 Task: Open Card Joint Venture Review in Board Marketing Automation to Workspace Community Management and add a team member Softage.4@softage.net, a label Yellow, a checklist Playwriting, an attachment from your google drive, a color Yellow and finally, add a card description 'Conduct user testing for new website design' and a comment 'Let us approach this task with a sense of creativity and innovation, looking for new and unique solutions to the challenges it presents.'. Add a start date 'Jan 08, 1900' with a due date 'Jan 15, 1900'
Action: Mouse moved to (122, 58)
Screenshot: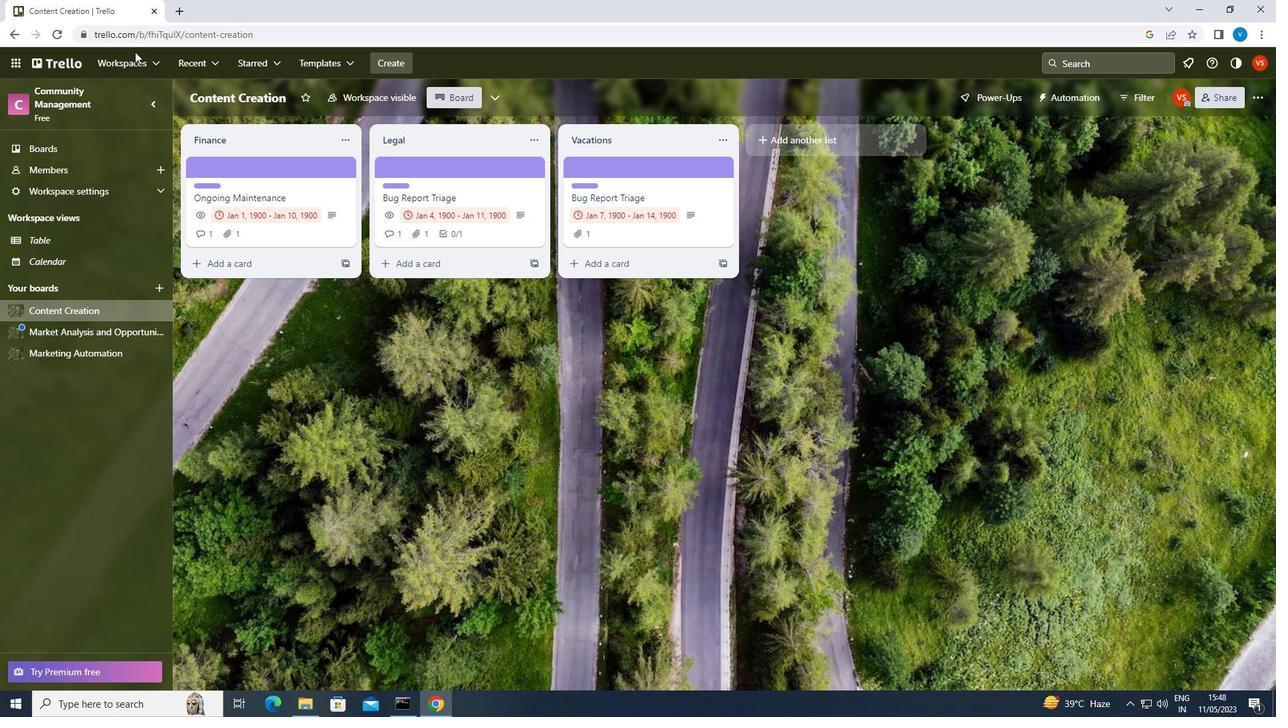 
Action: Mouse pressed left at (122, 58)
Screenshot: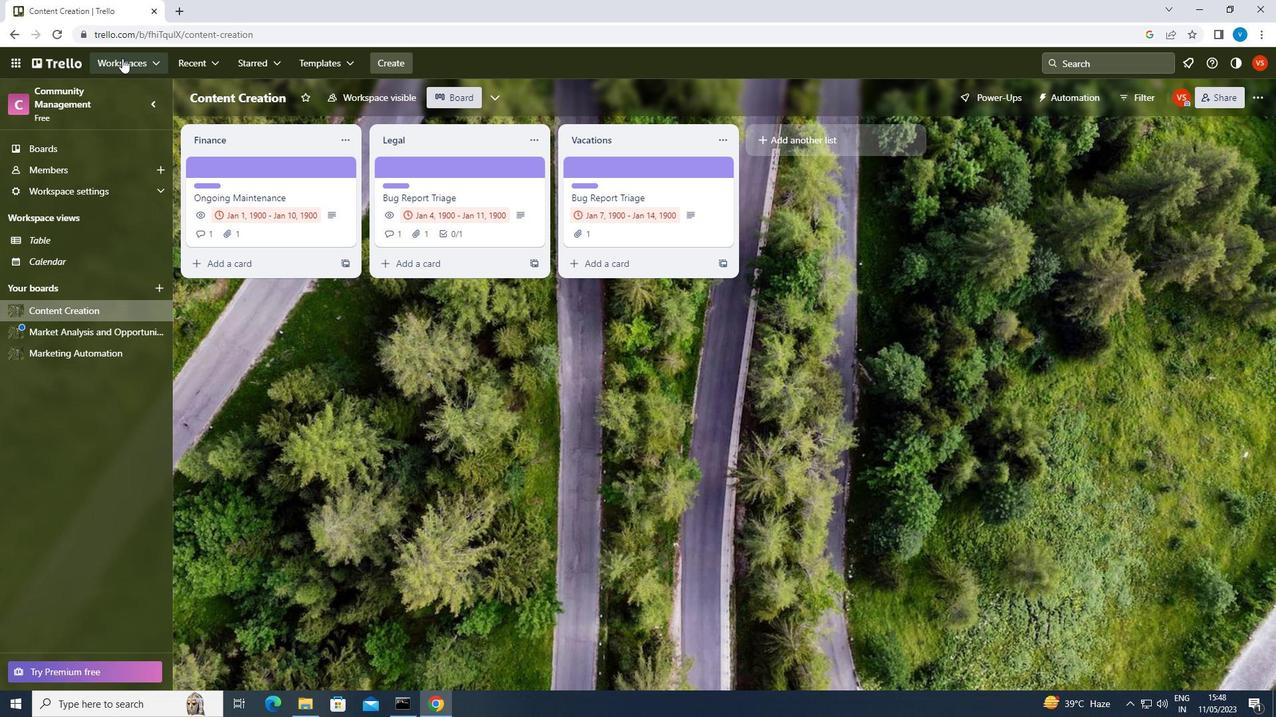 
Action: Mouse moved to (201, 331)
Screenshot: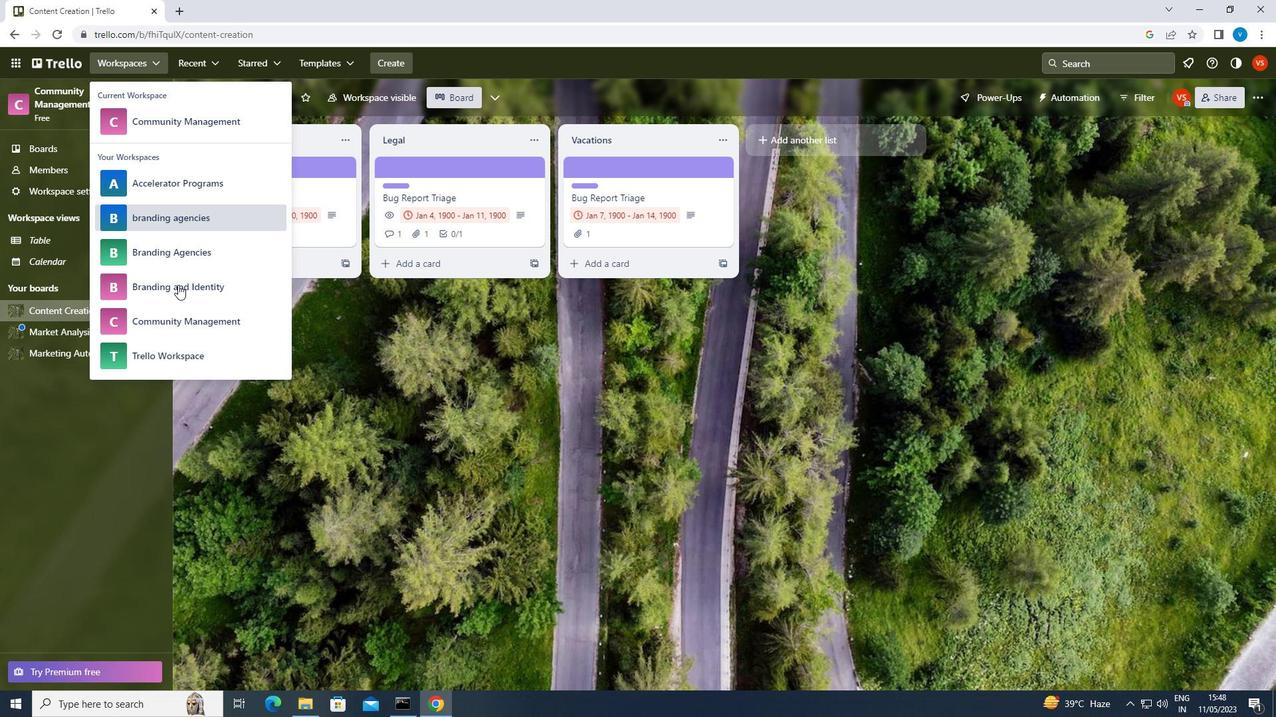 
Action: Mouse pressed left at (201, 331)
Screenshot: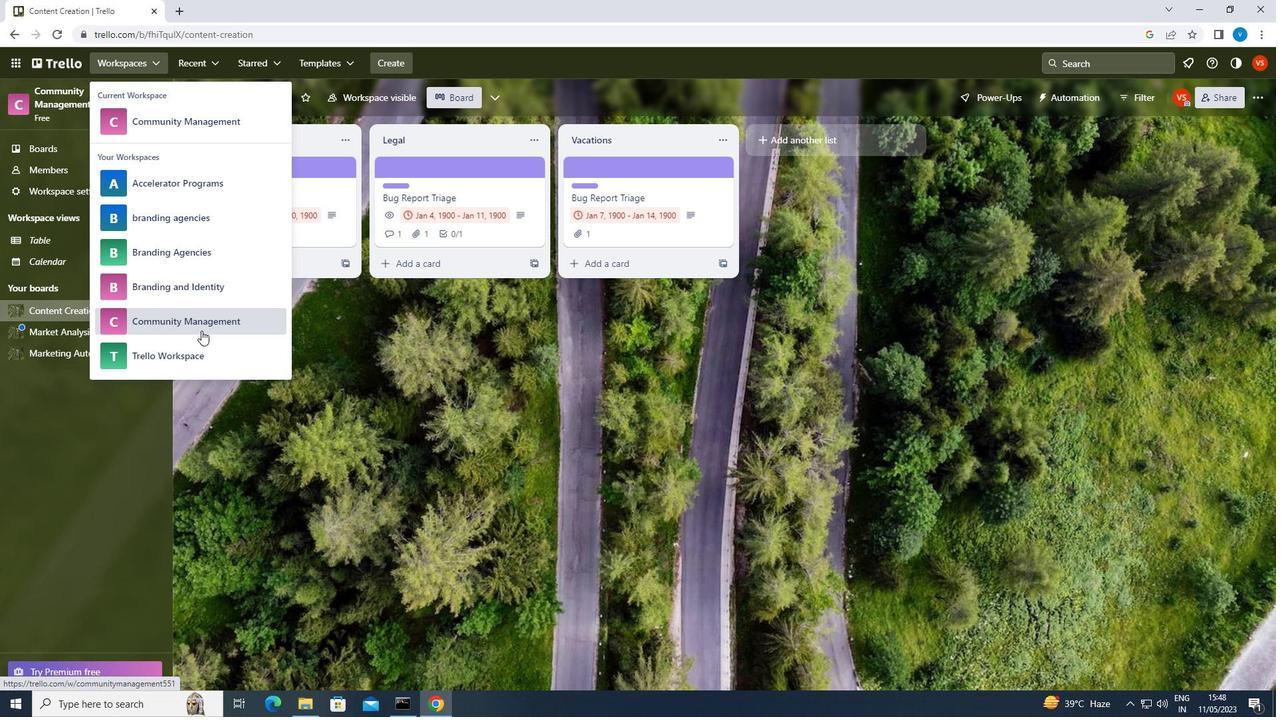 
Action: Mouse moved to (999, 557)
Screenshot: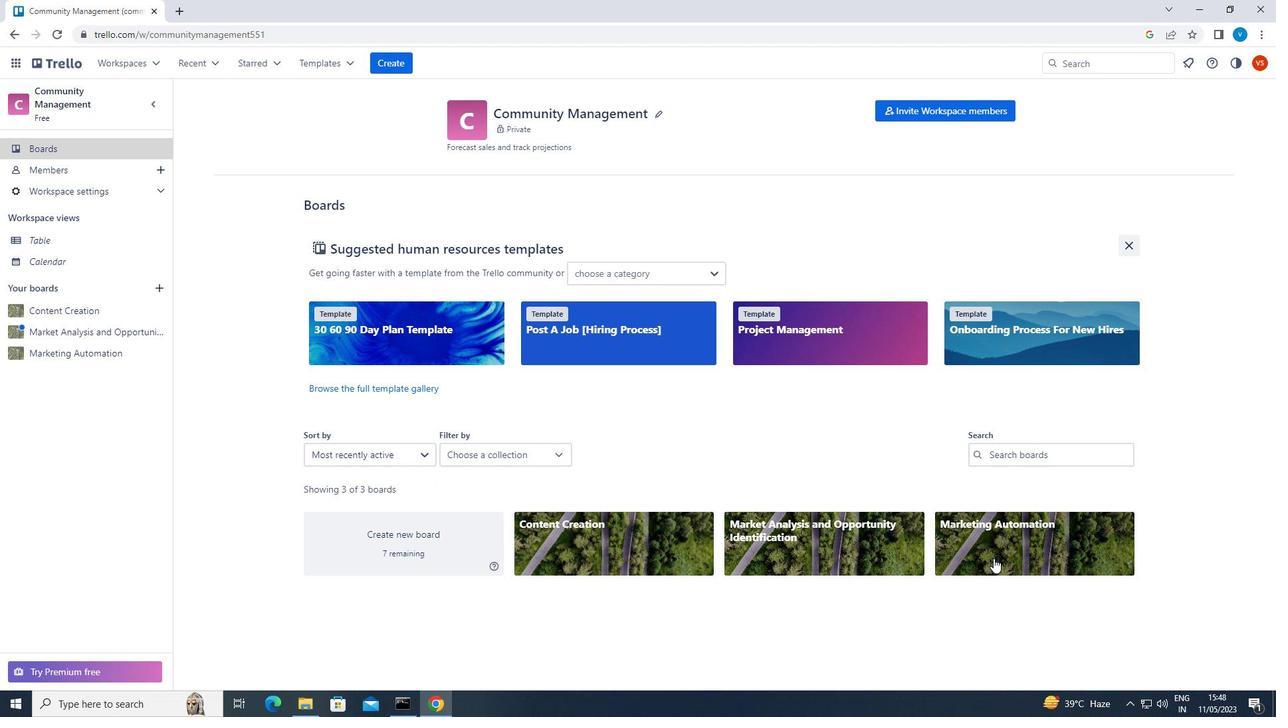 
Action: Mouse pressed left at (999, 557)
Screenshot: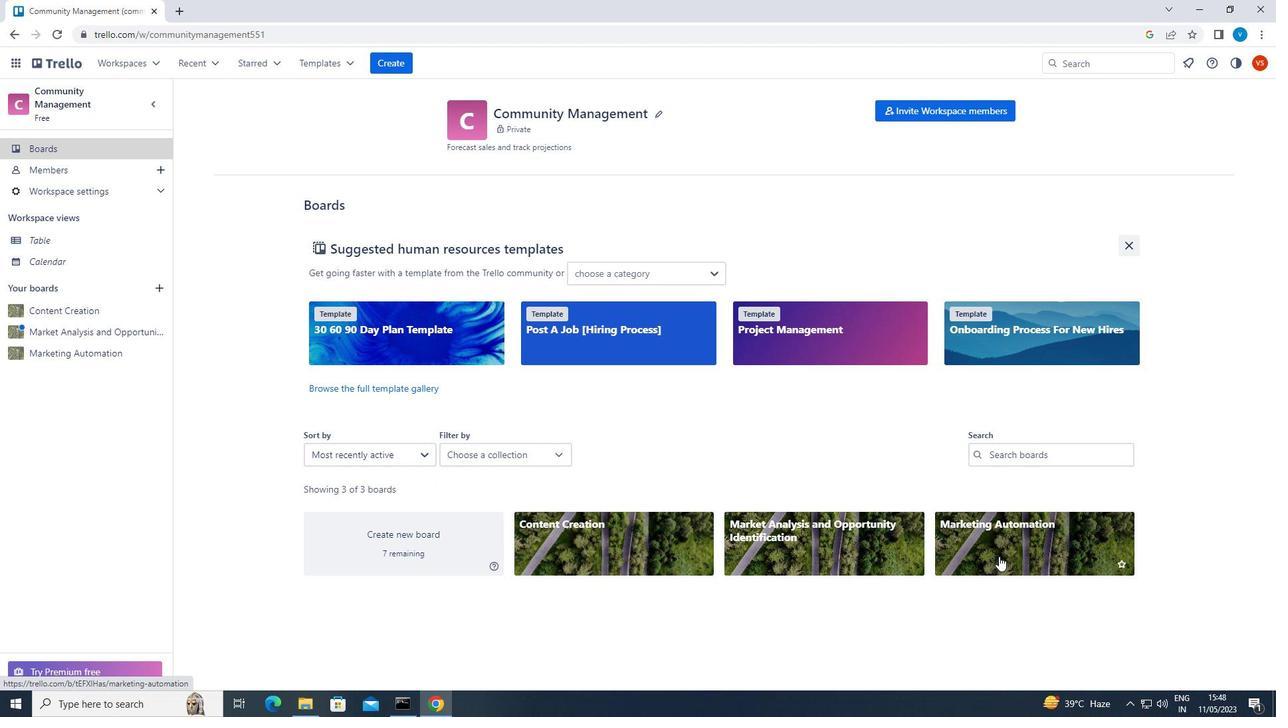 
Action: Mouse moved to (634, 171)
Screenshot: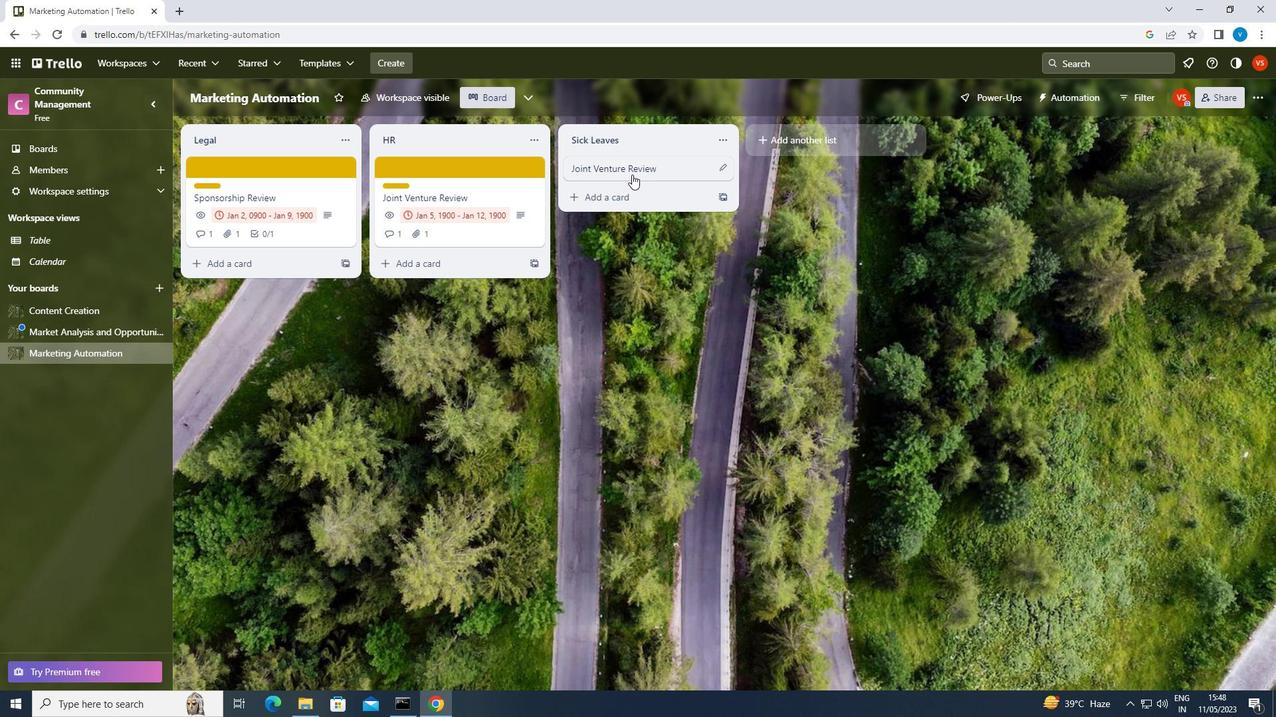 
Action: Mouse pressed left at (634, 171)
Screenshot: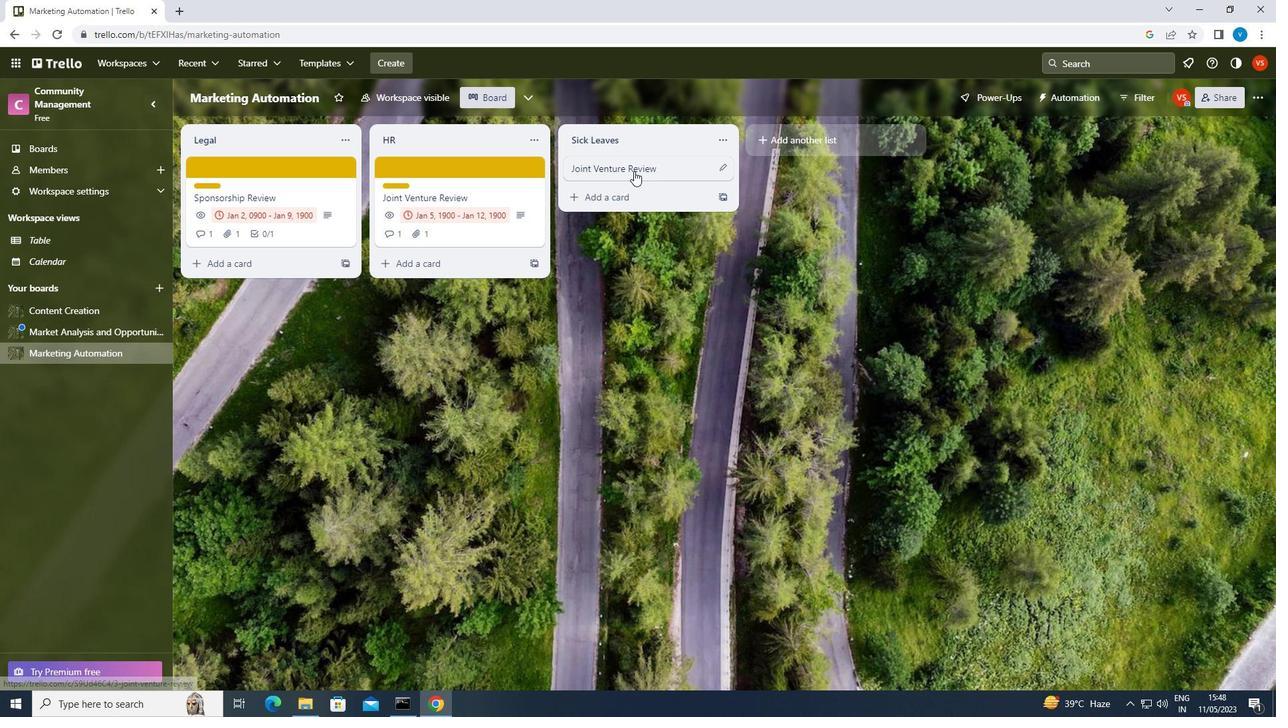 
Action: Mouse moved to (820, 172)
Screenshot: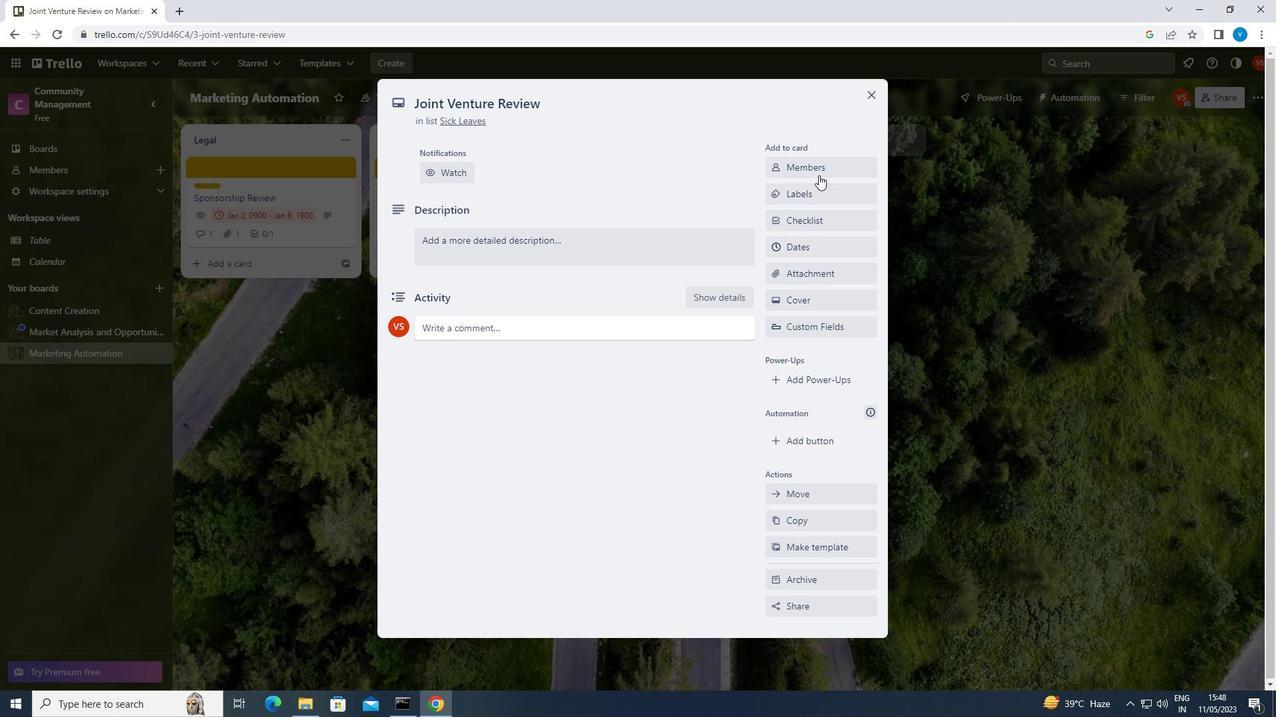 
Action: Mouse pressed left at (820, 172)
Screenshot: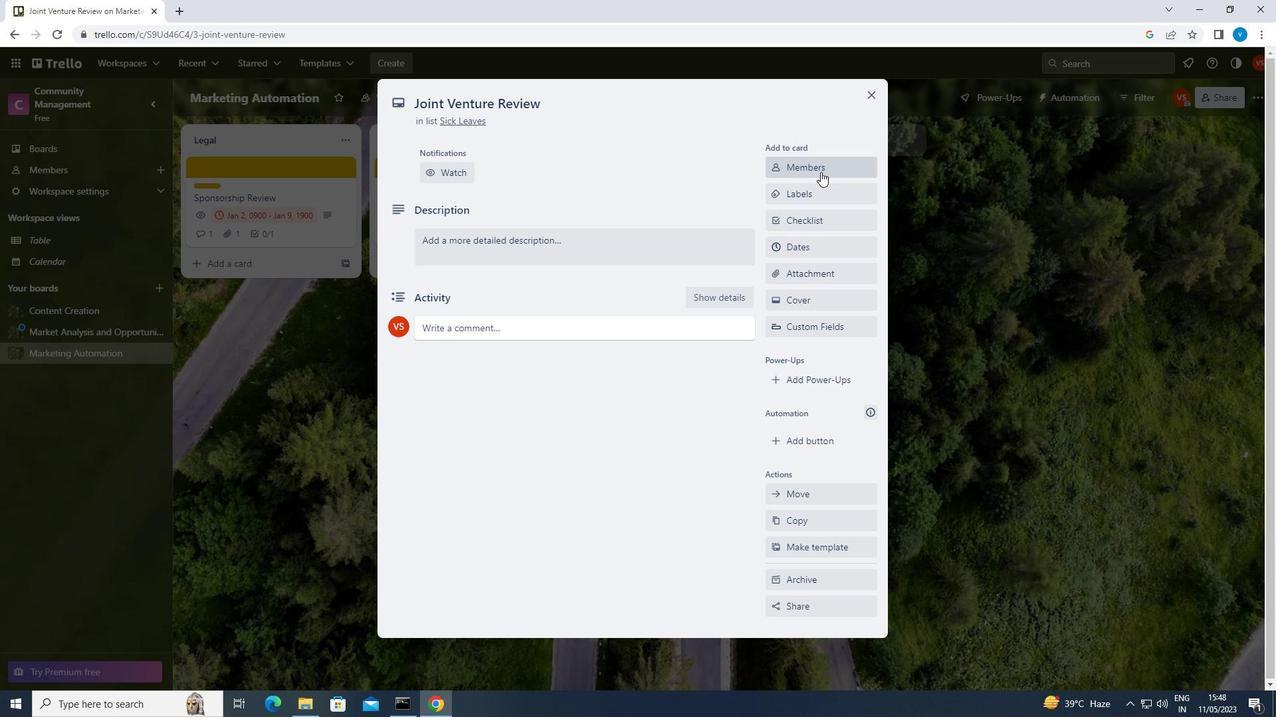 
Action: Mouse moved to (819, 226)
Screenshot: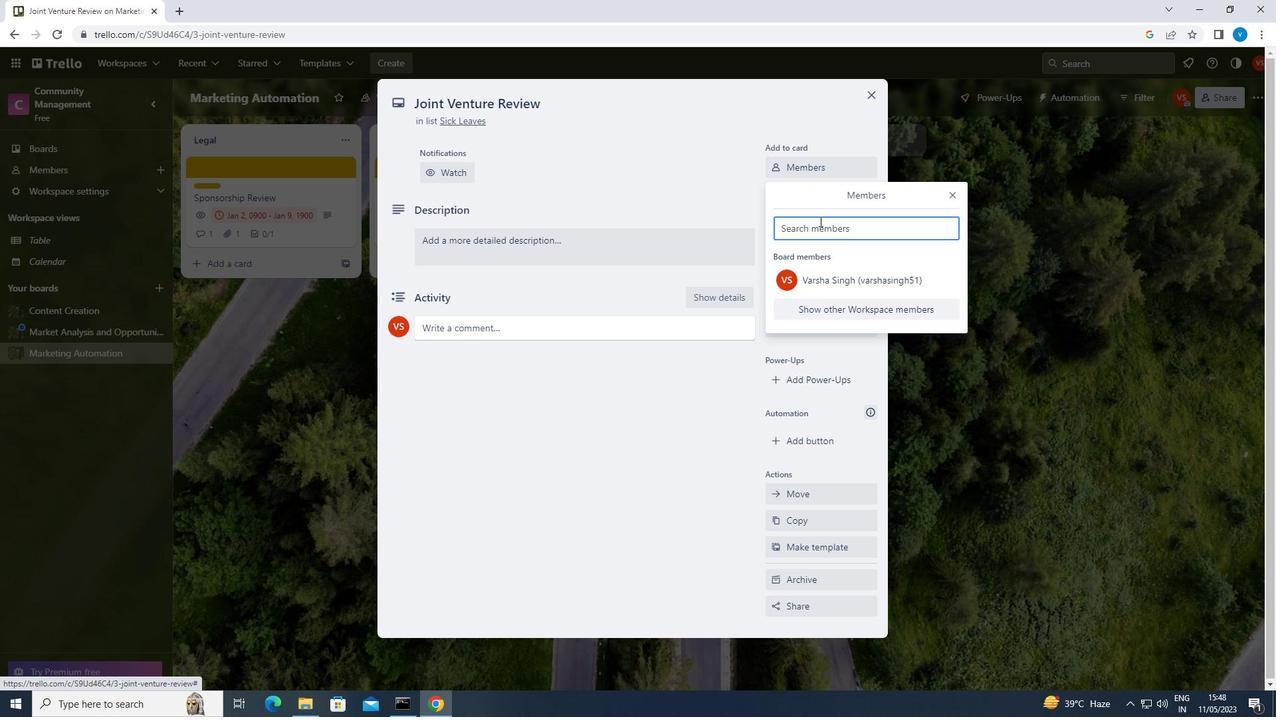 
Action: Mouse pressed left at (819, 226)
Screenshot: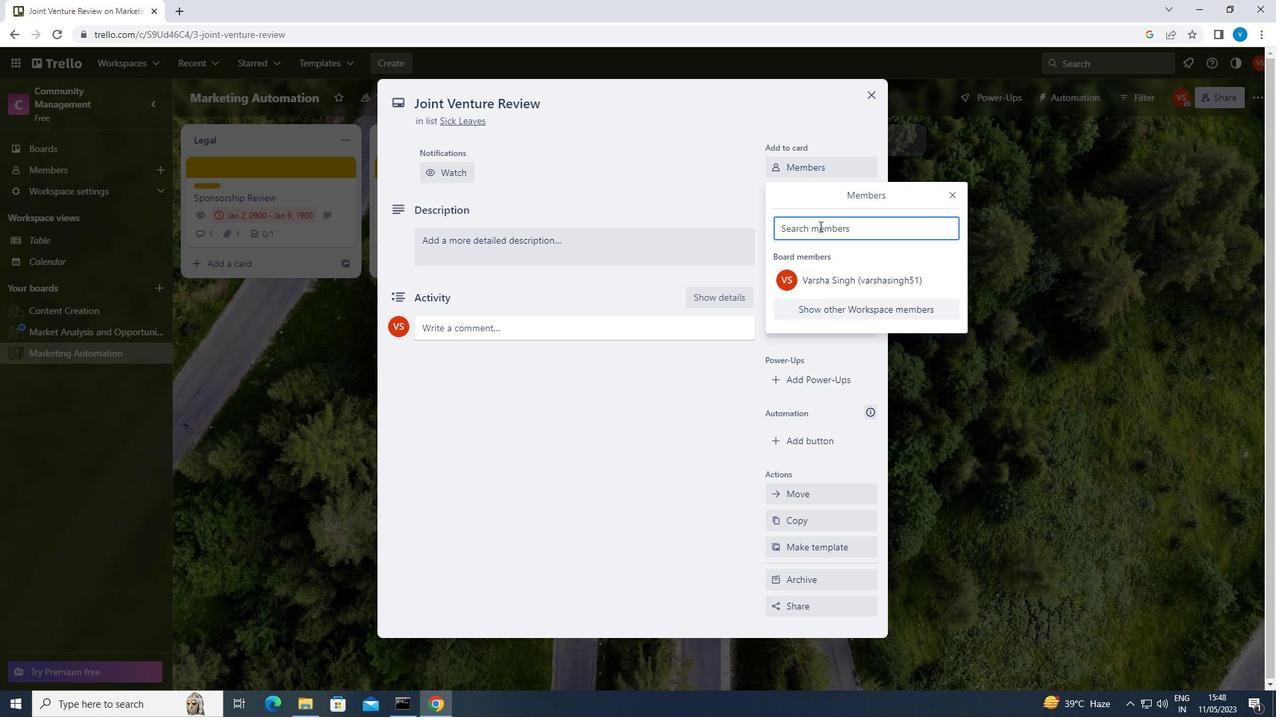 
Action: Key pressed <Key.shift>SOFTAGE.4<Key.shift>@SOFTAGE.NET
Screenshot: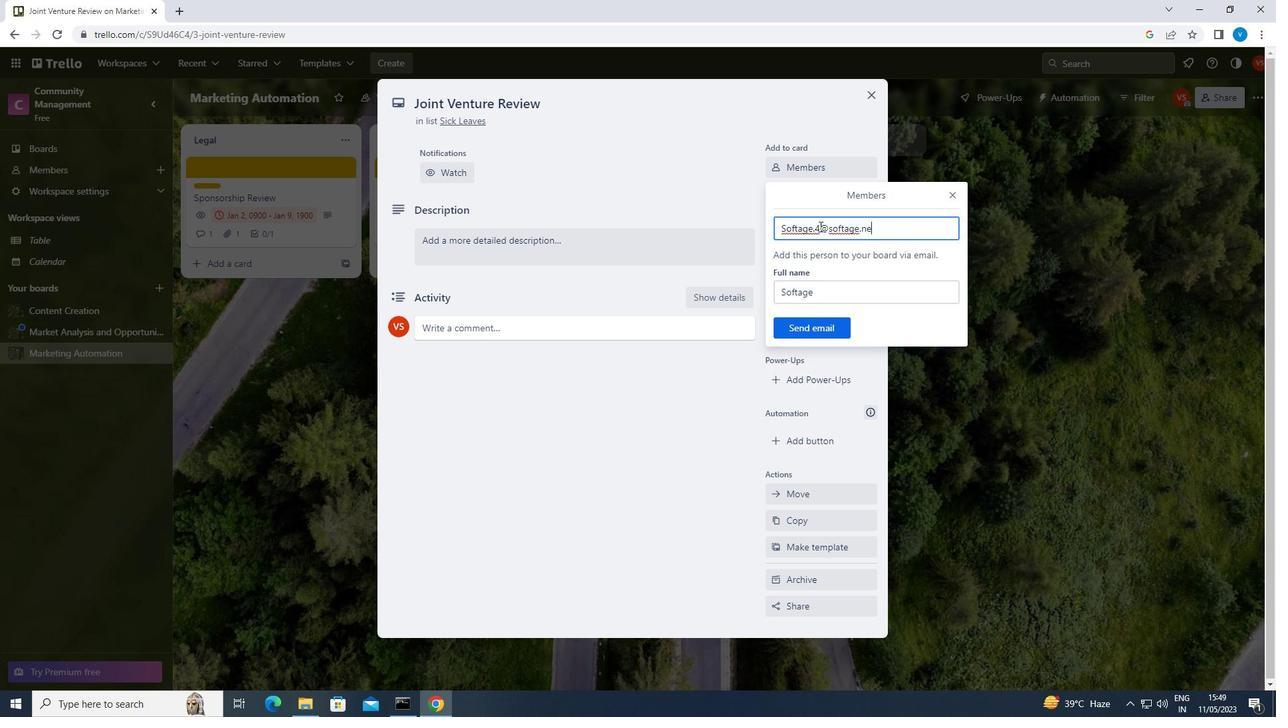 
Action: Mouse moved to (948, 196)
Screenshot: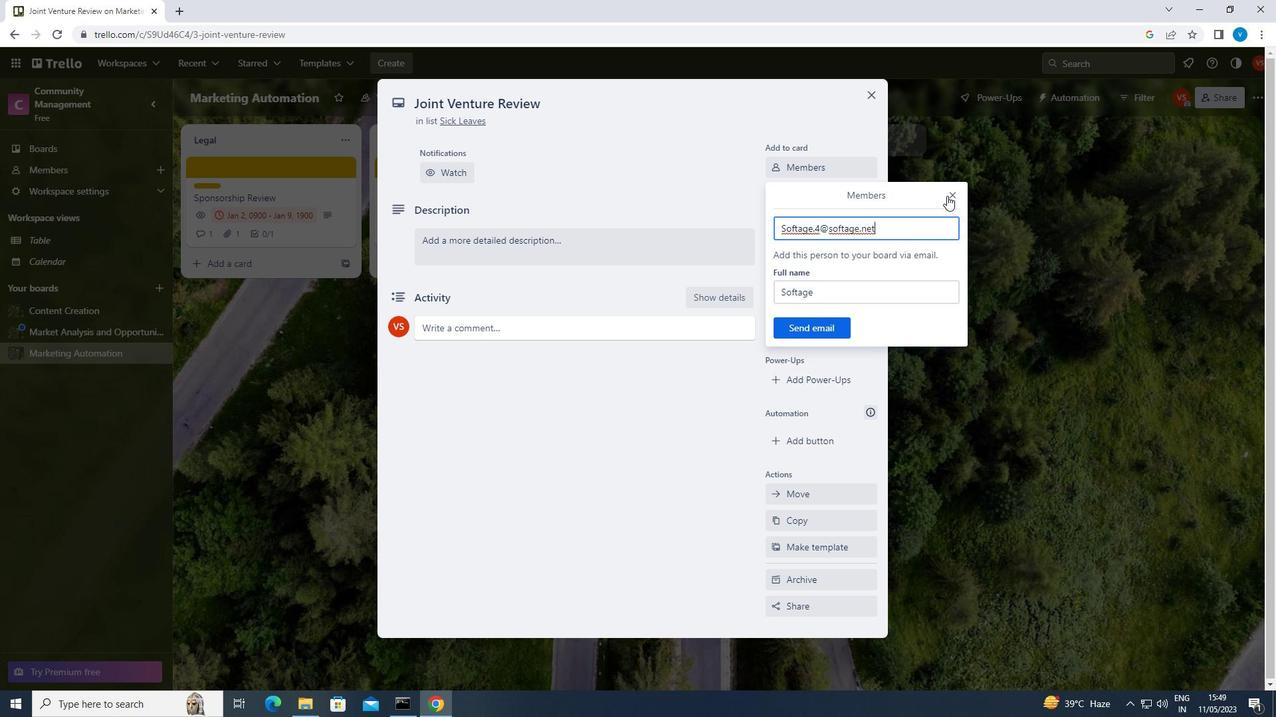 
Action: Mouse pressed left at (948, 196)
Screenshot: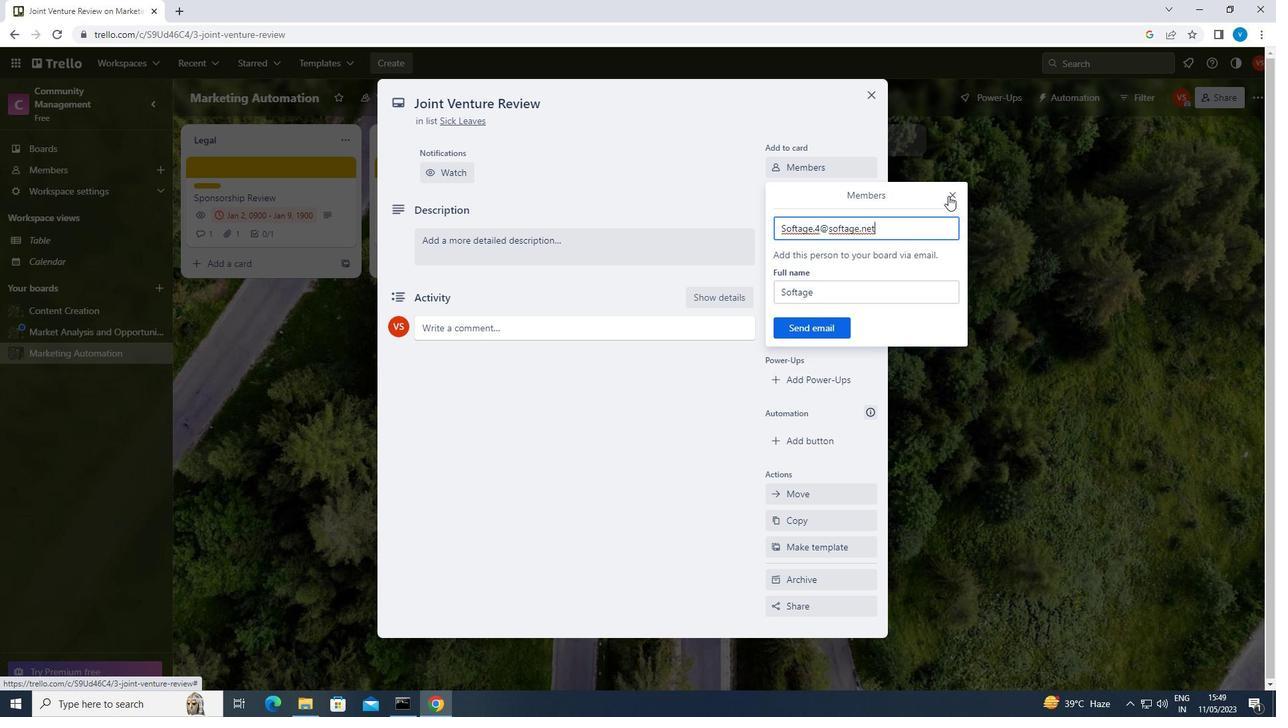 
Action: Mouse moved to (842, 183)
Screenshot: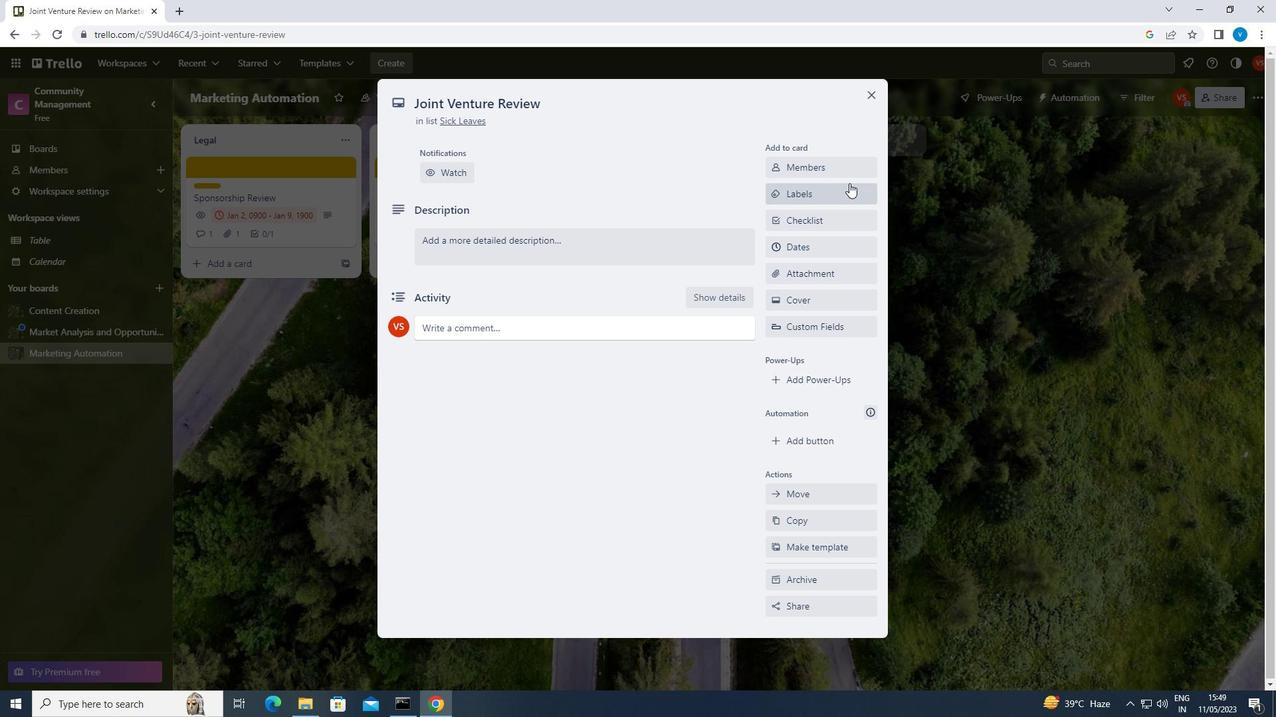 
Action: Mouse pressed left at (842, 183)
Screenshot: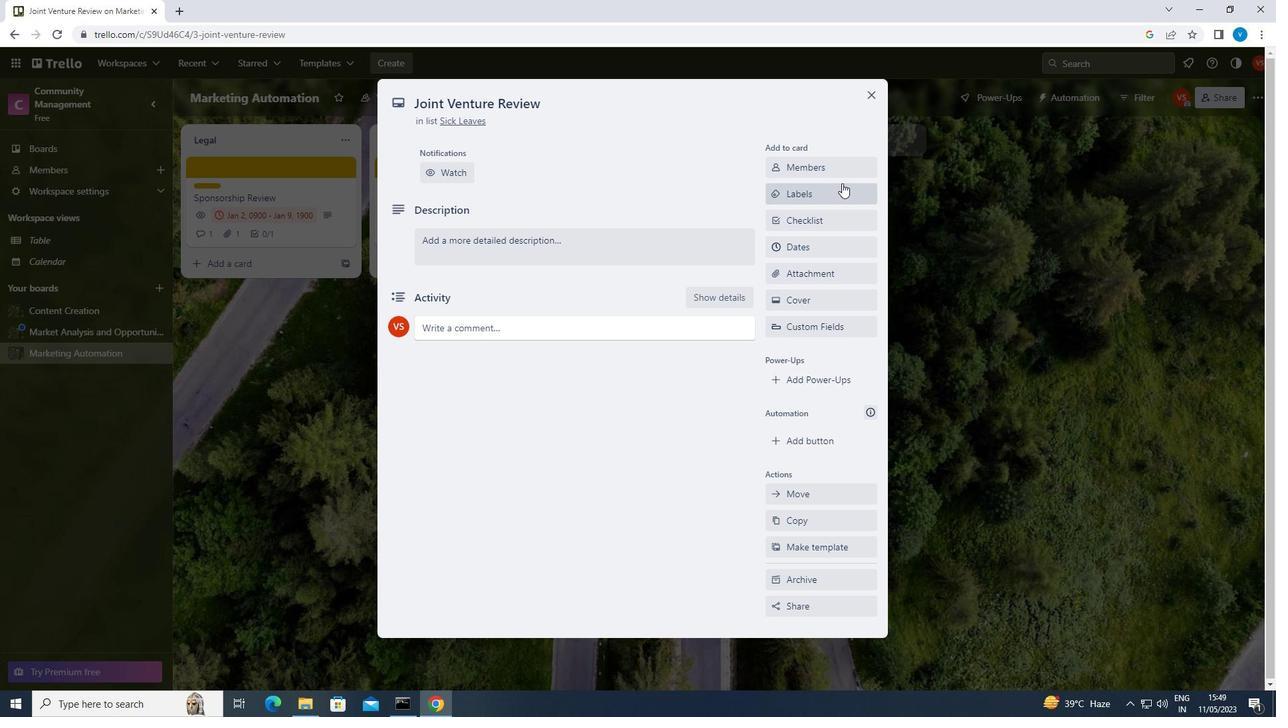 
Action: Mouse moved to (877, 324)
Screenshot: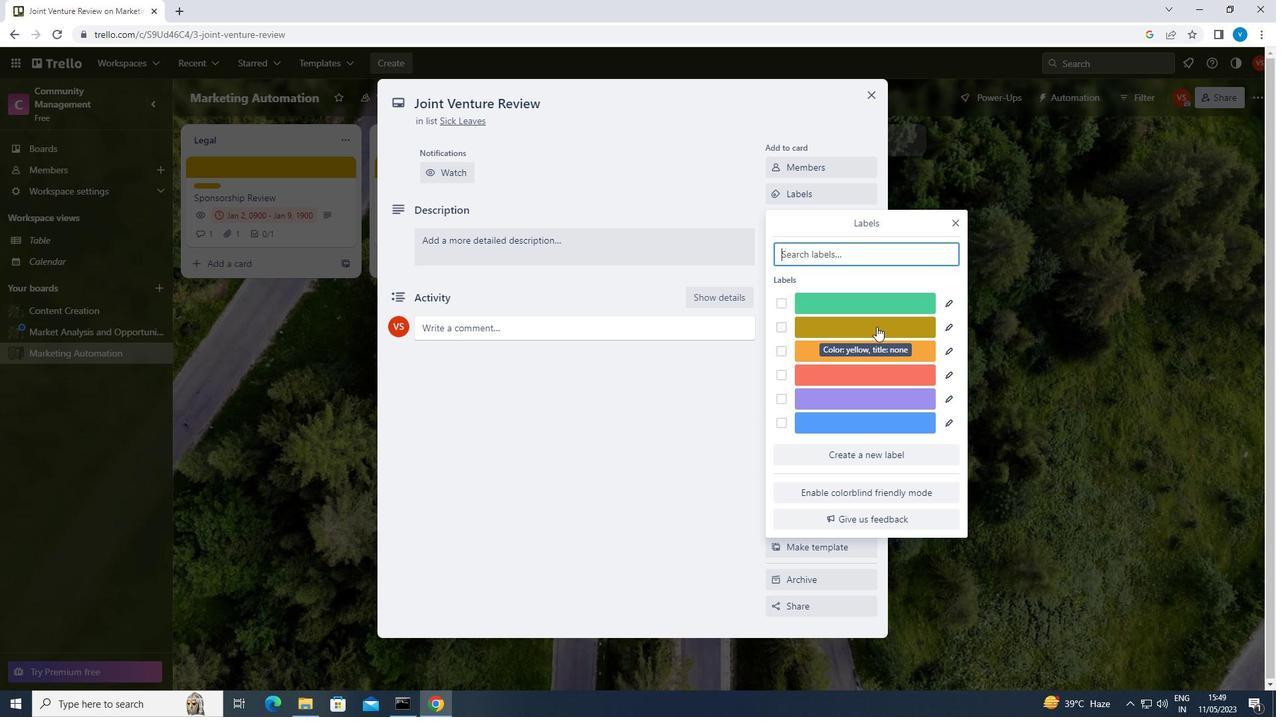 
Action: Mouse pressed left at (877, 324)
Screenshot: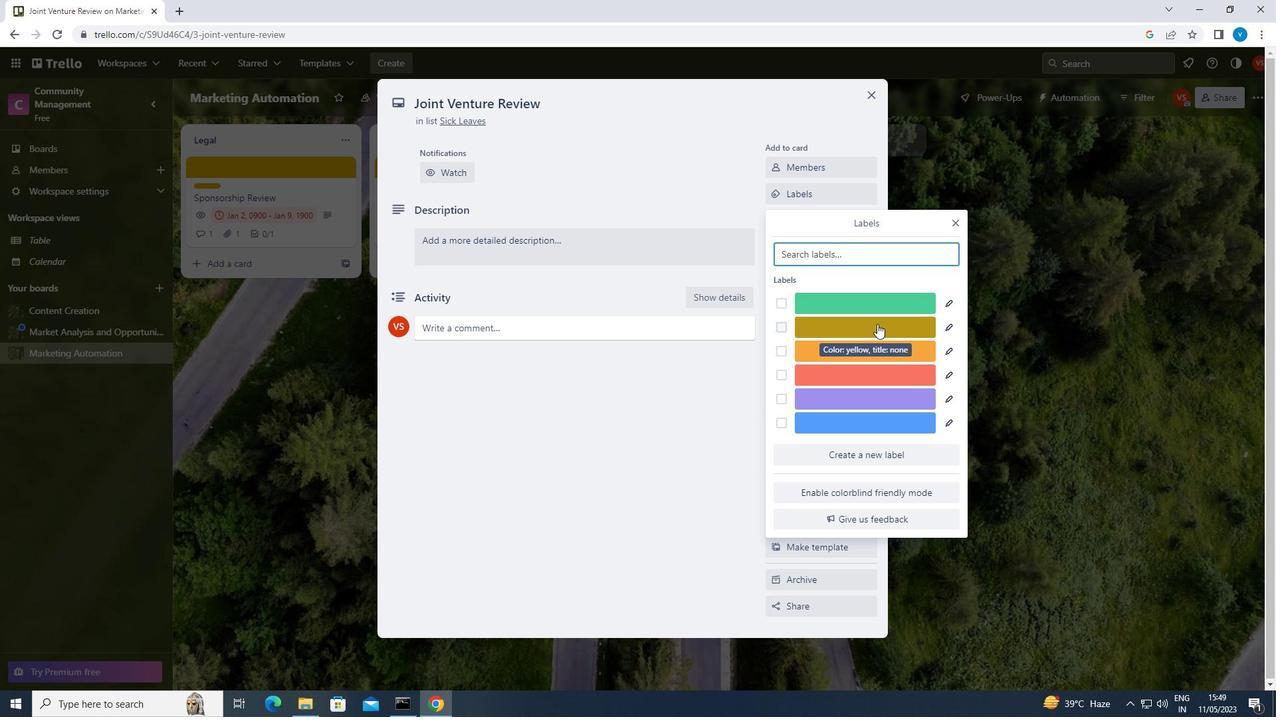 
Action: Mouse moved to (961, 227)
Screenshot: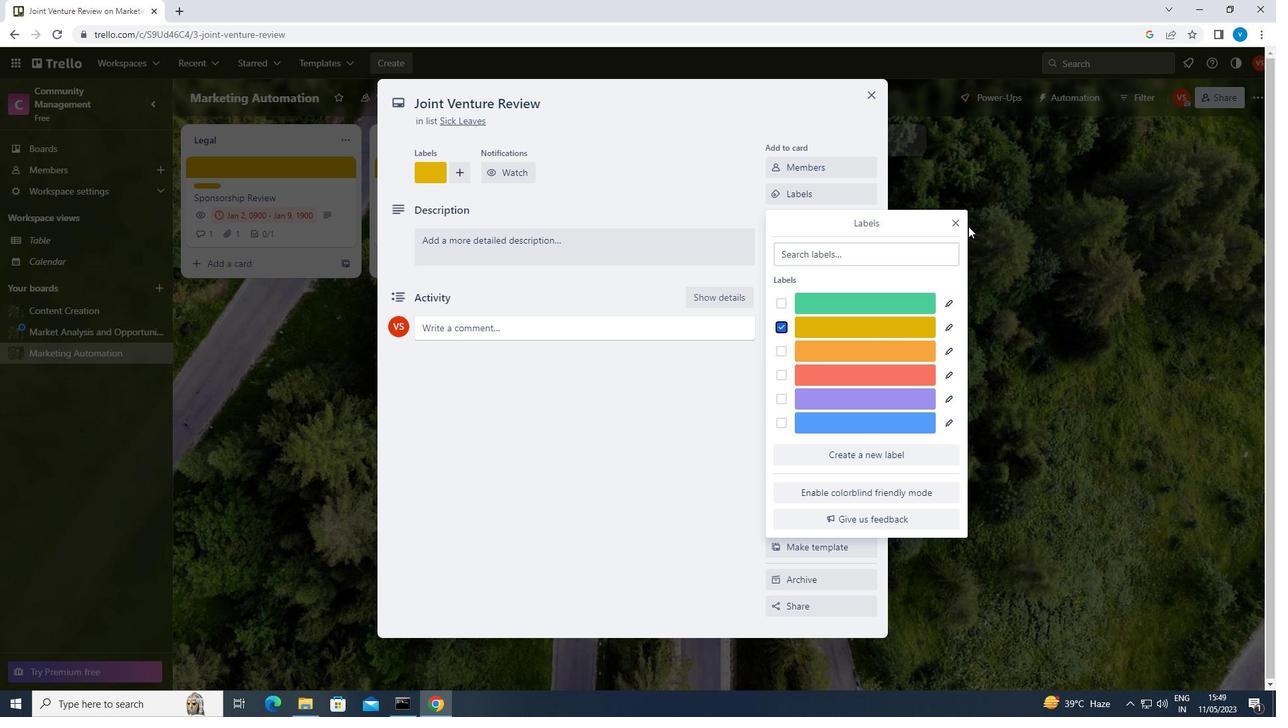 
Action: Mouse pressed left at (961, 227)
Screenshot: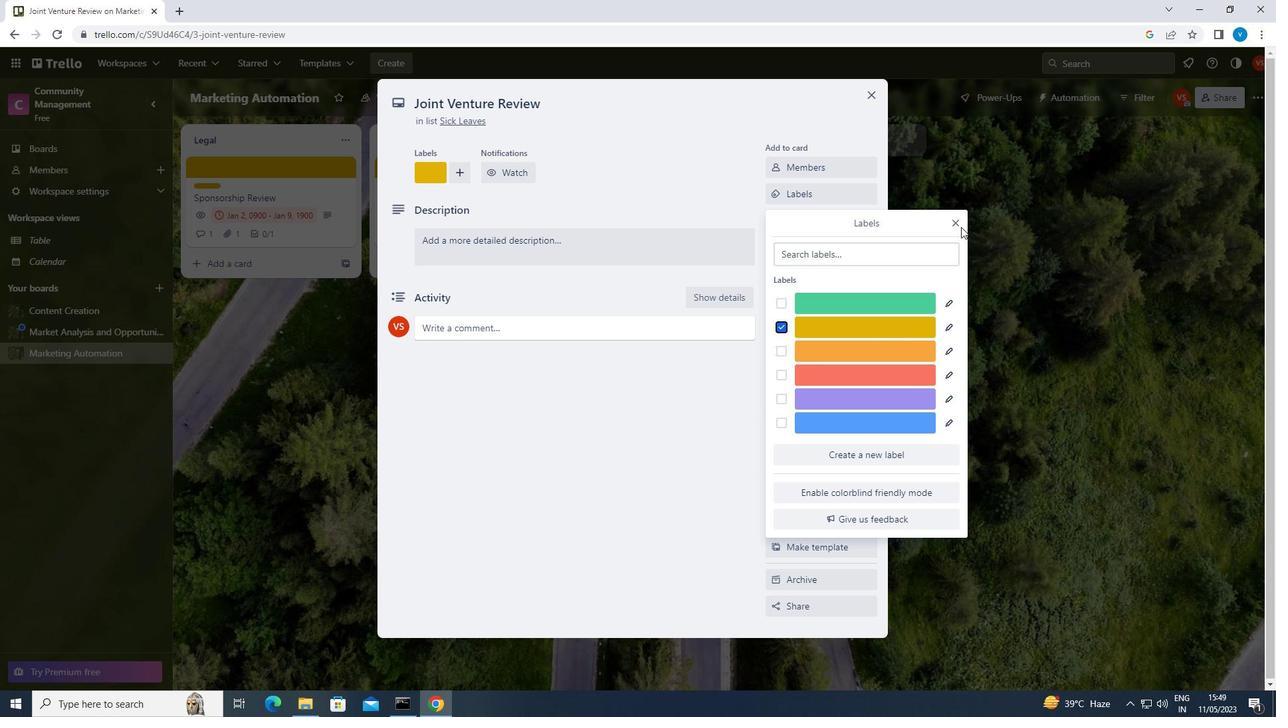 
Action: Mouse moved to (958, 228)
Screenshot: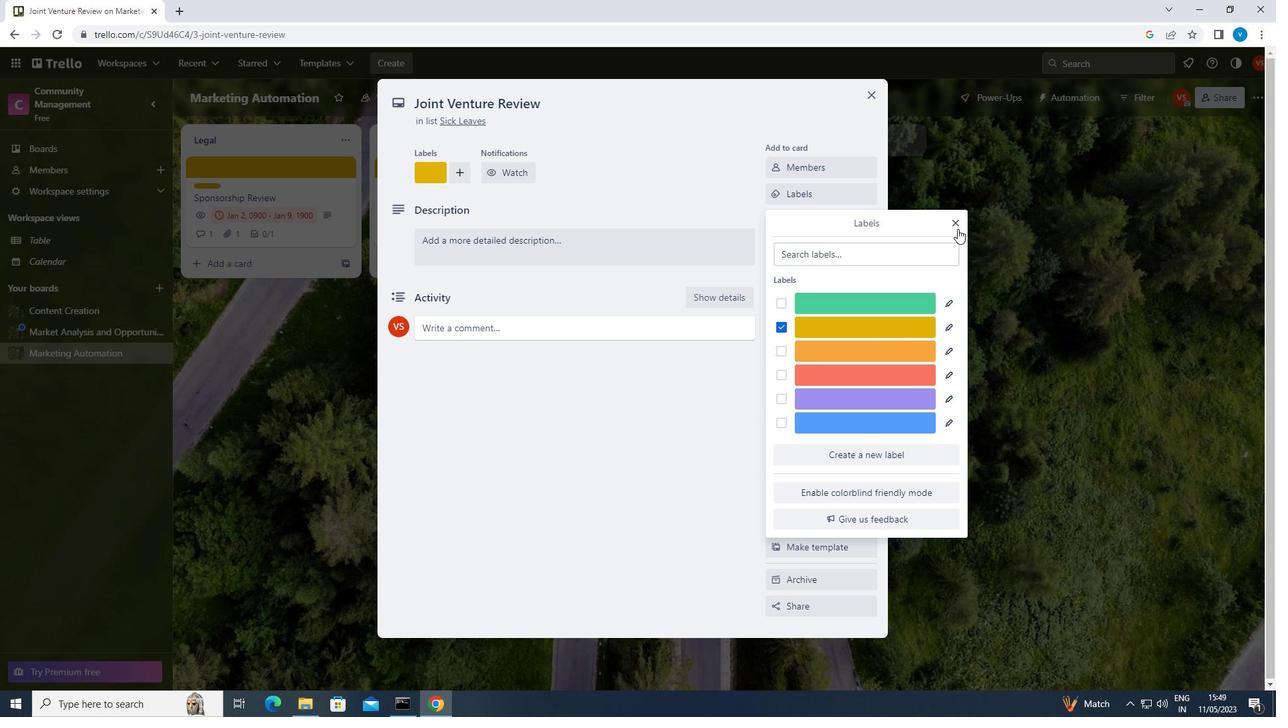 
Action: Mouse pressed left at (958, 228)
Screenshot: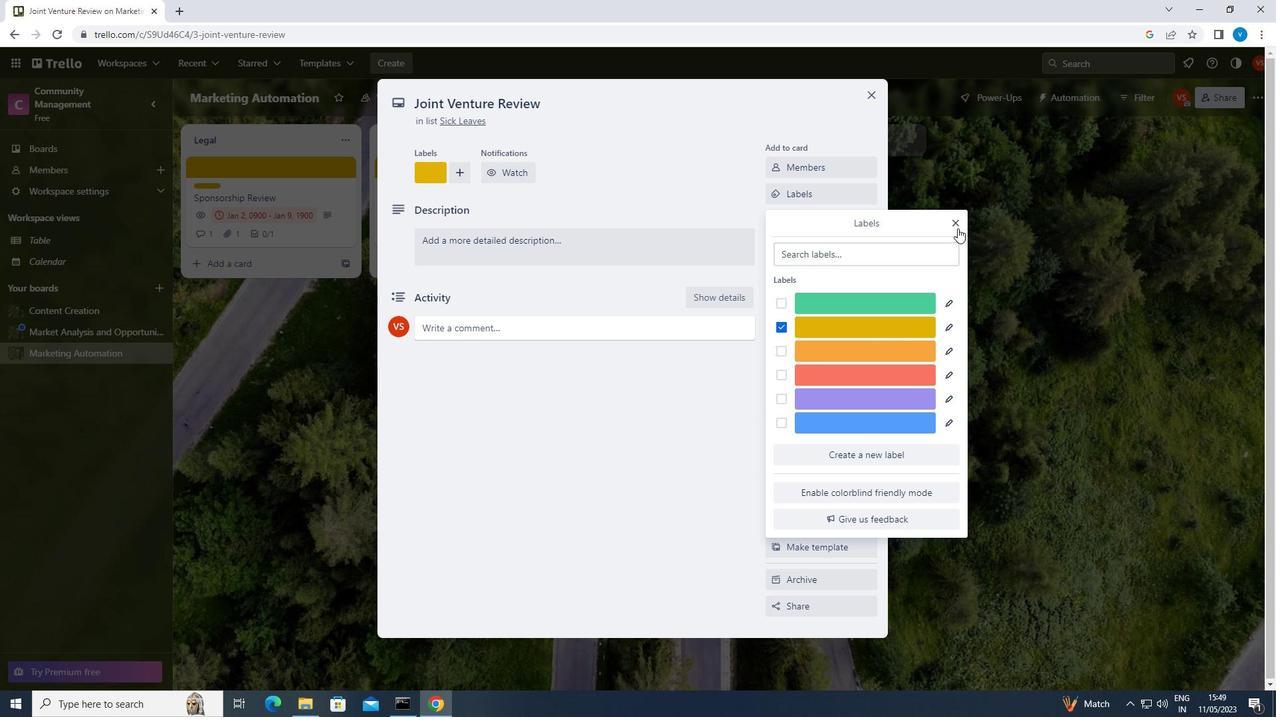 
Action: Mouse moved to (814, 214)
Screenshot: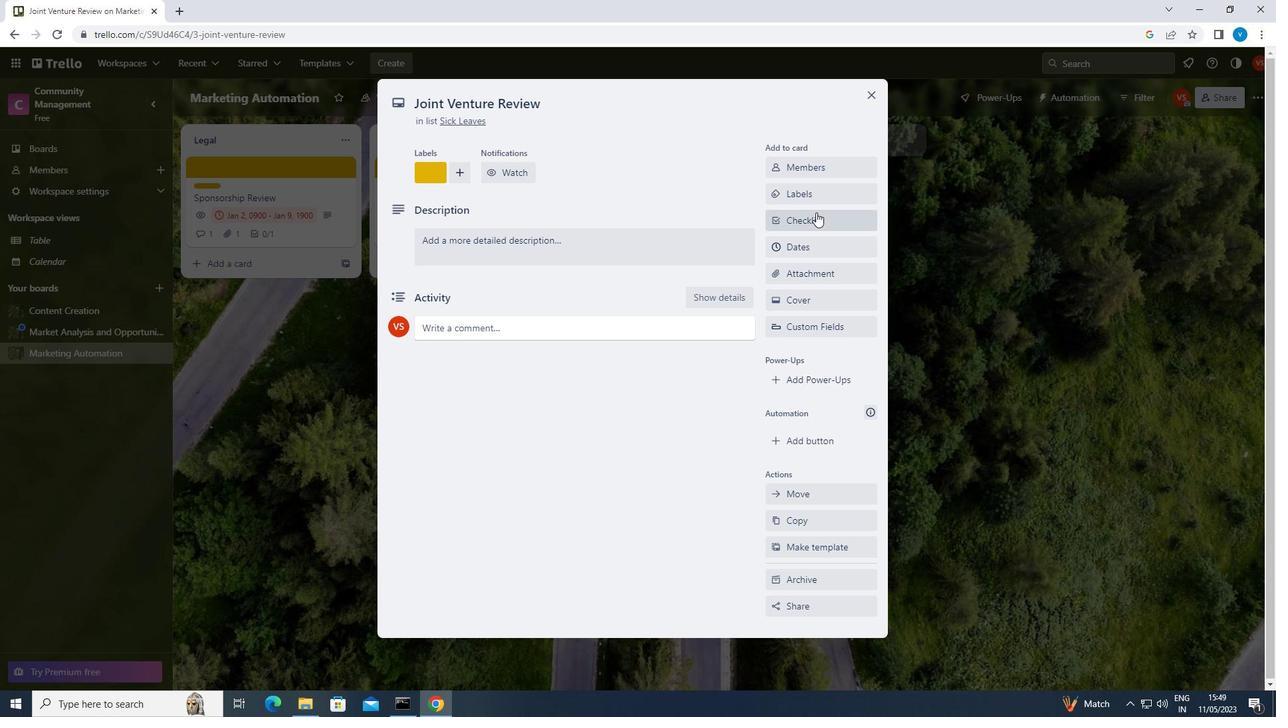 
Action: Mouse pressed left at (814, 214)
Screenshot: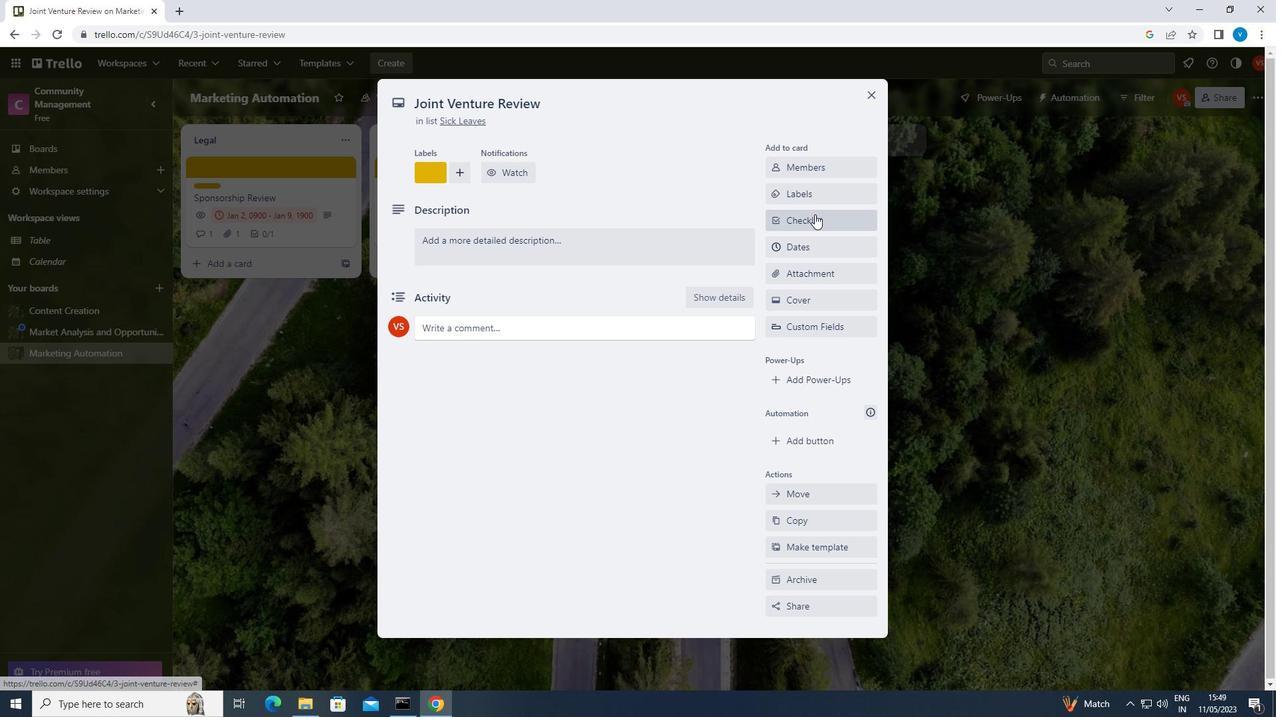 
Action: Mouse moved to (828, 360)
Screenshot: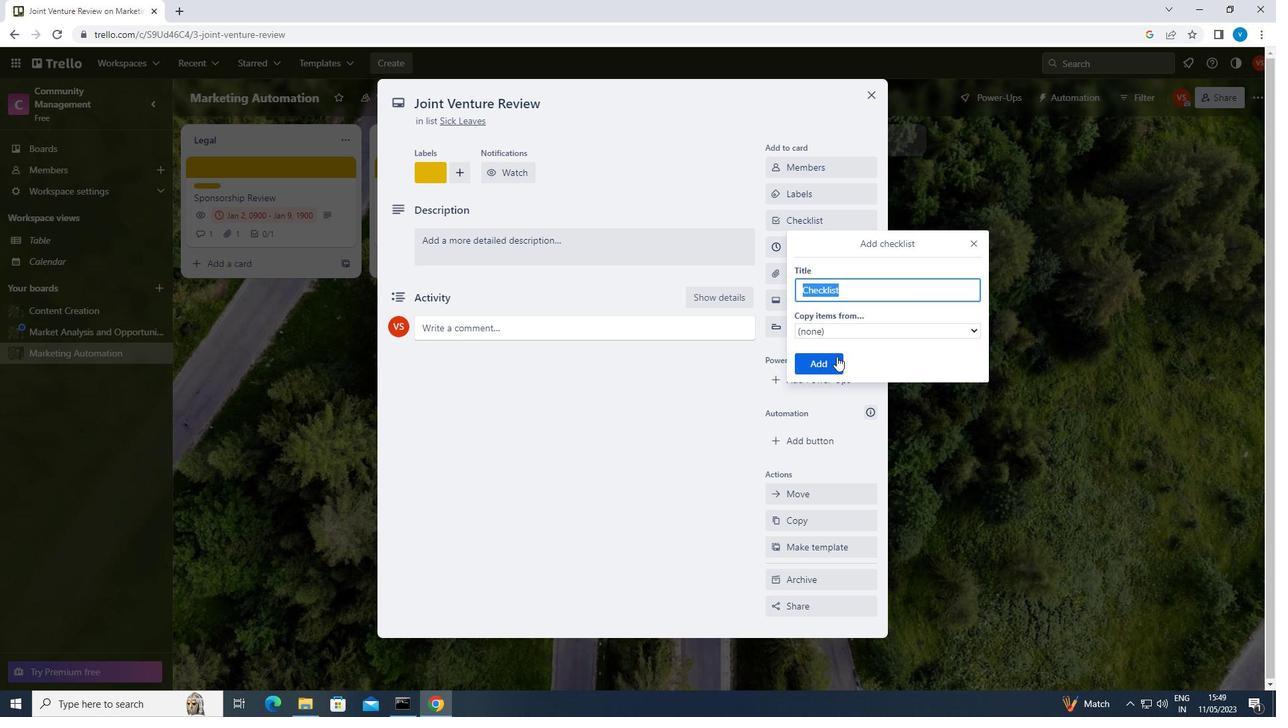 
Action: Mouse pressed left at (828, 360)
Screenshot: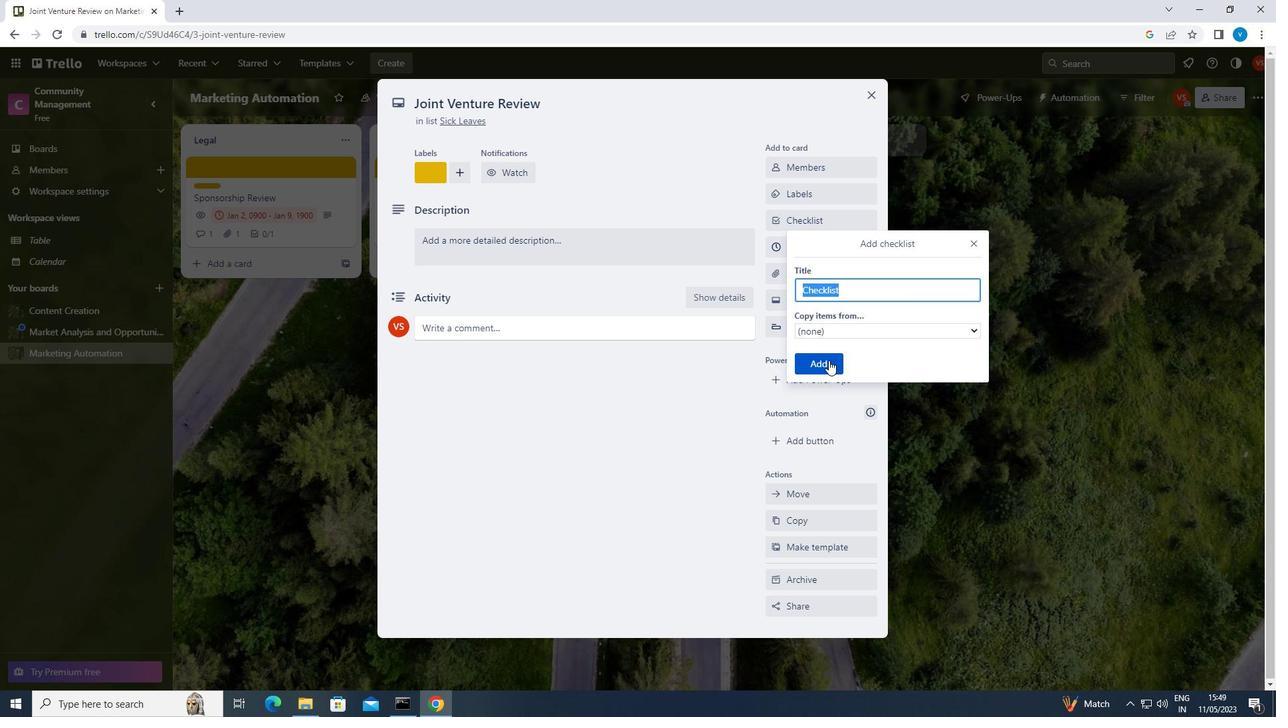 
Action: Mouse moved to (662, 341)
Screenshot: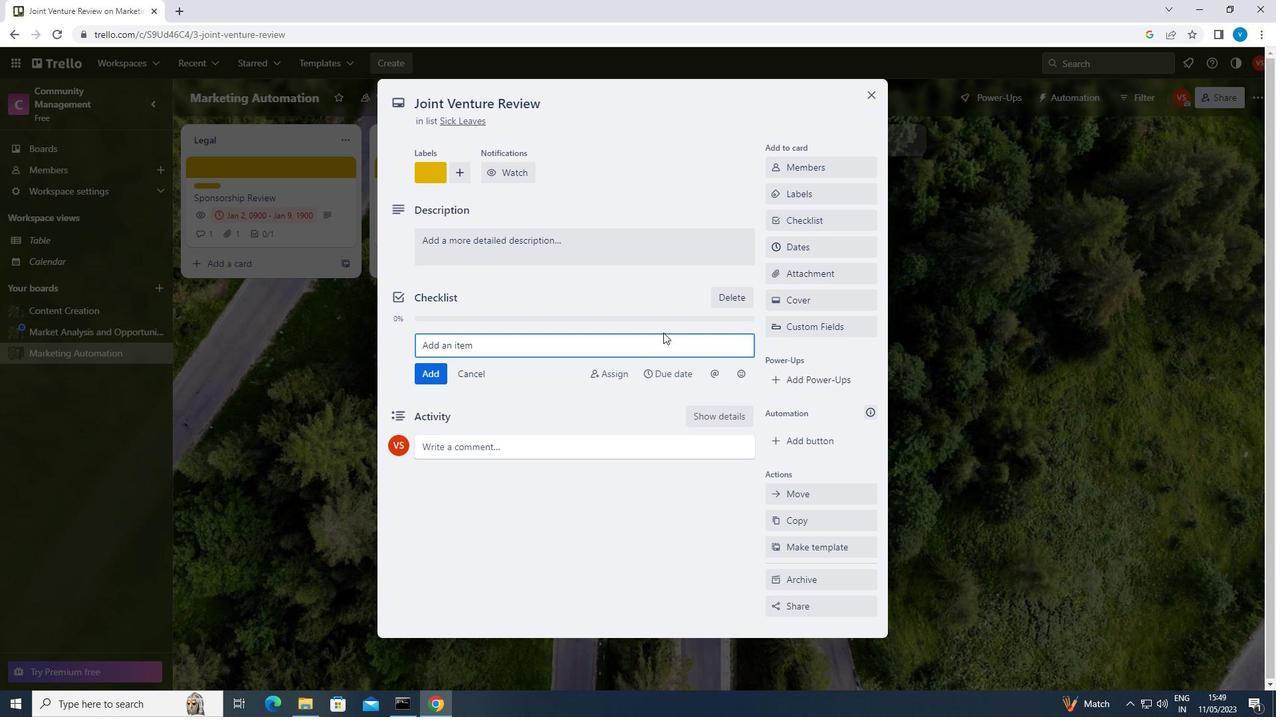 
Action: Key pressed <Key.shift>PLAYWRITING
Screenshot: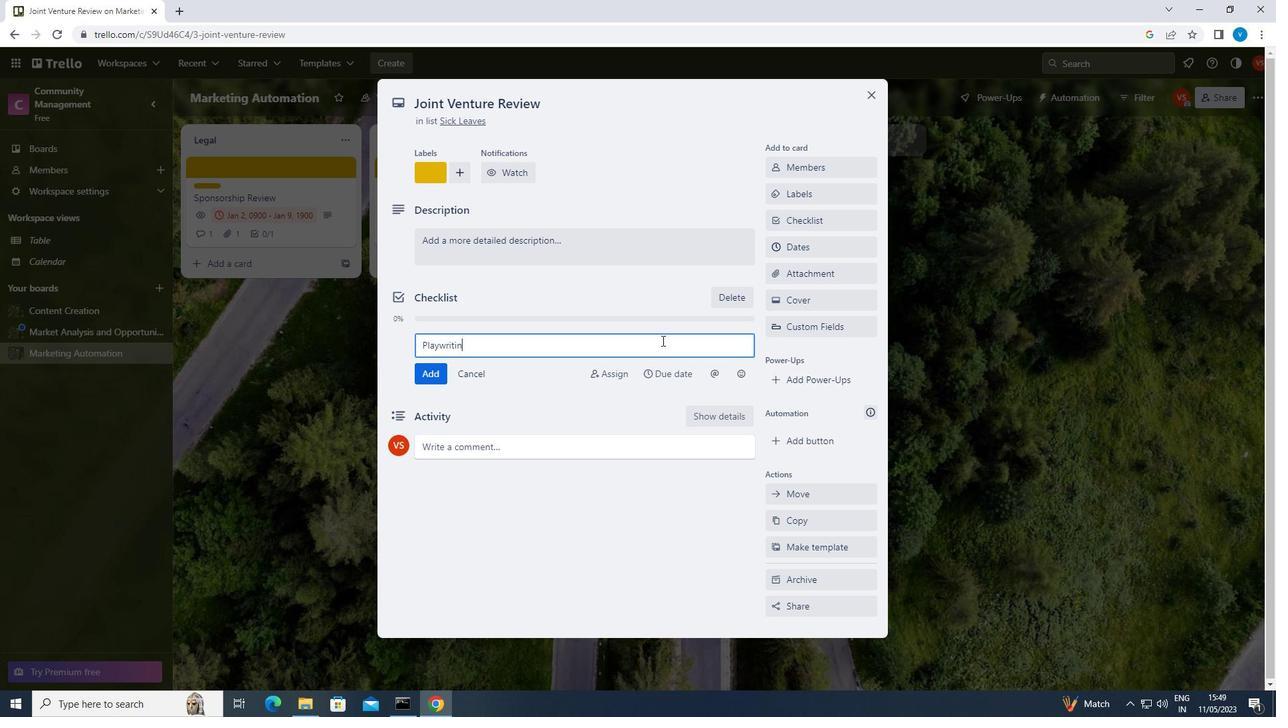 
Action: Mouse moved to (430, 373)
Screenshot: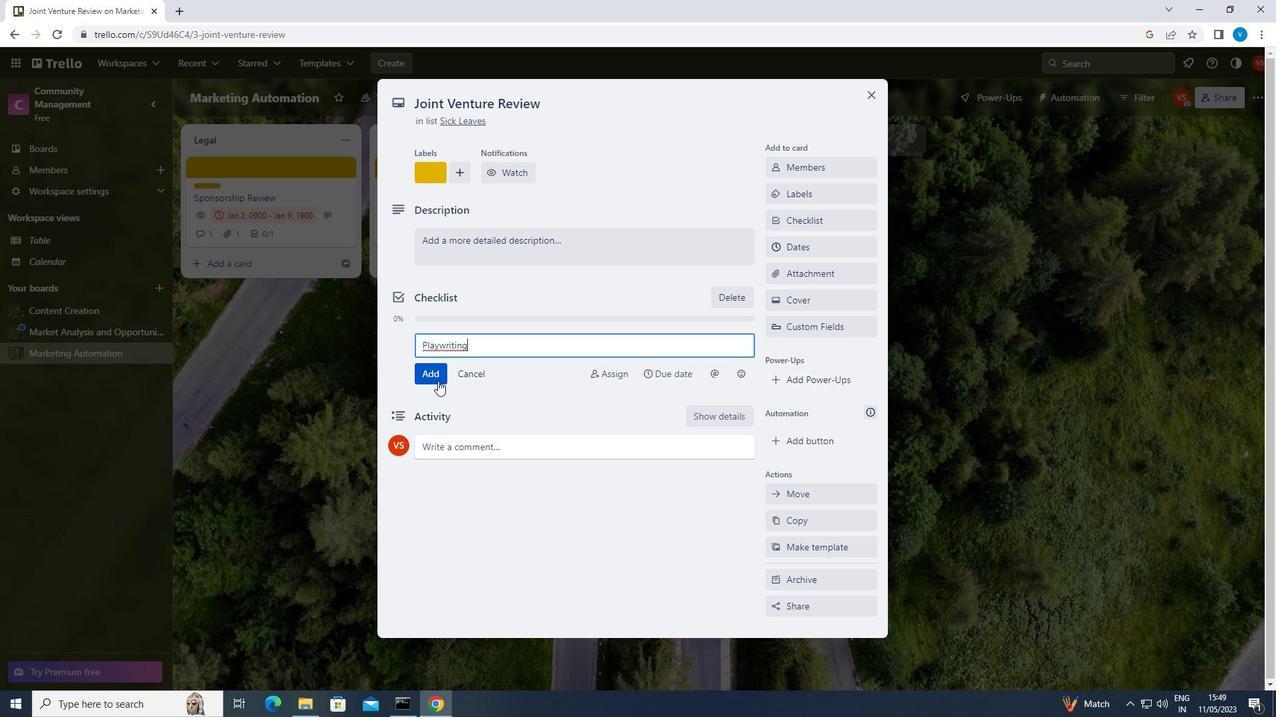 
Action: Mouse pressed left at (430, 373)
Screenshot: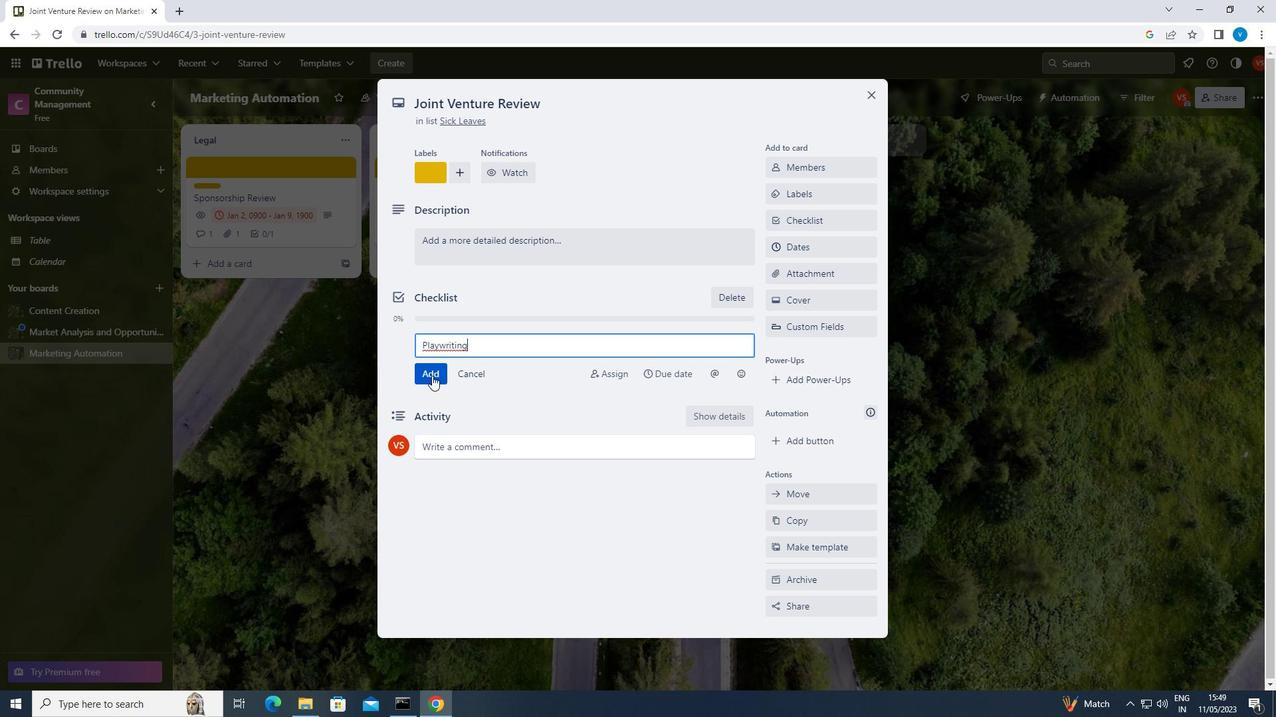 
Action: Mouse moved to (806, 269)
Screenshot: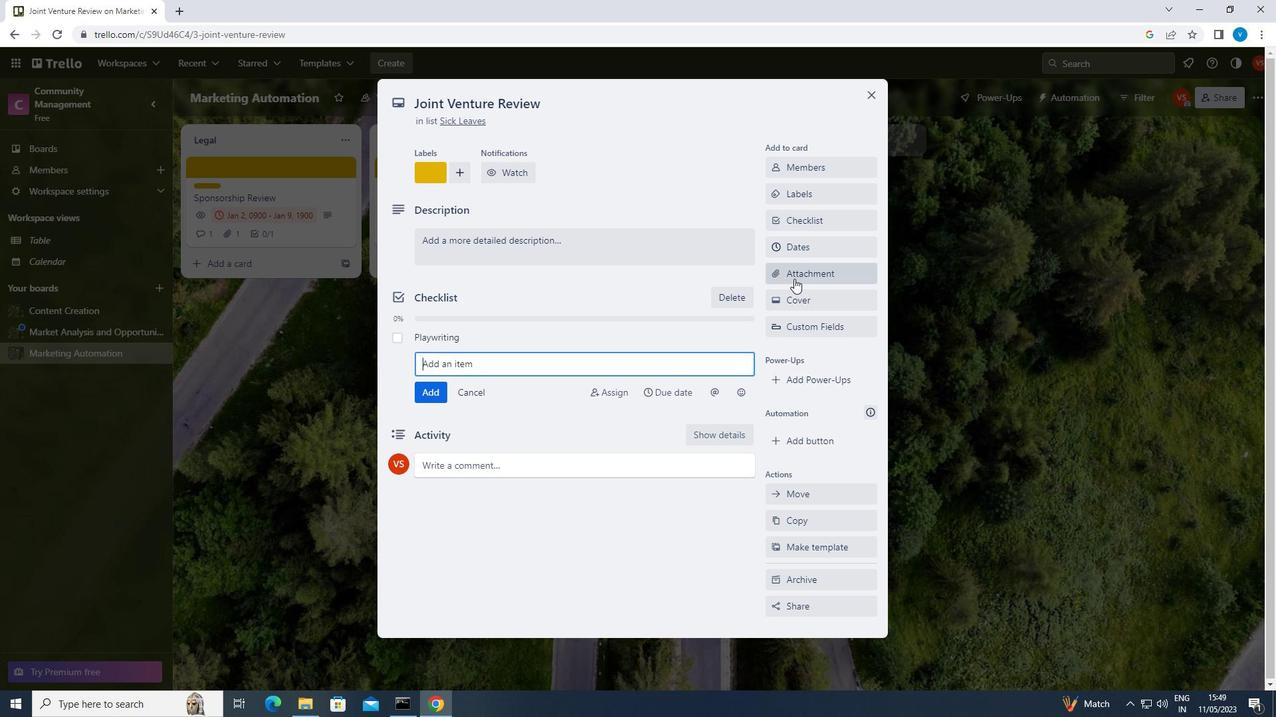 
Action: Mouse pressed left at (806, 269)
Screenshot: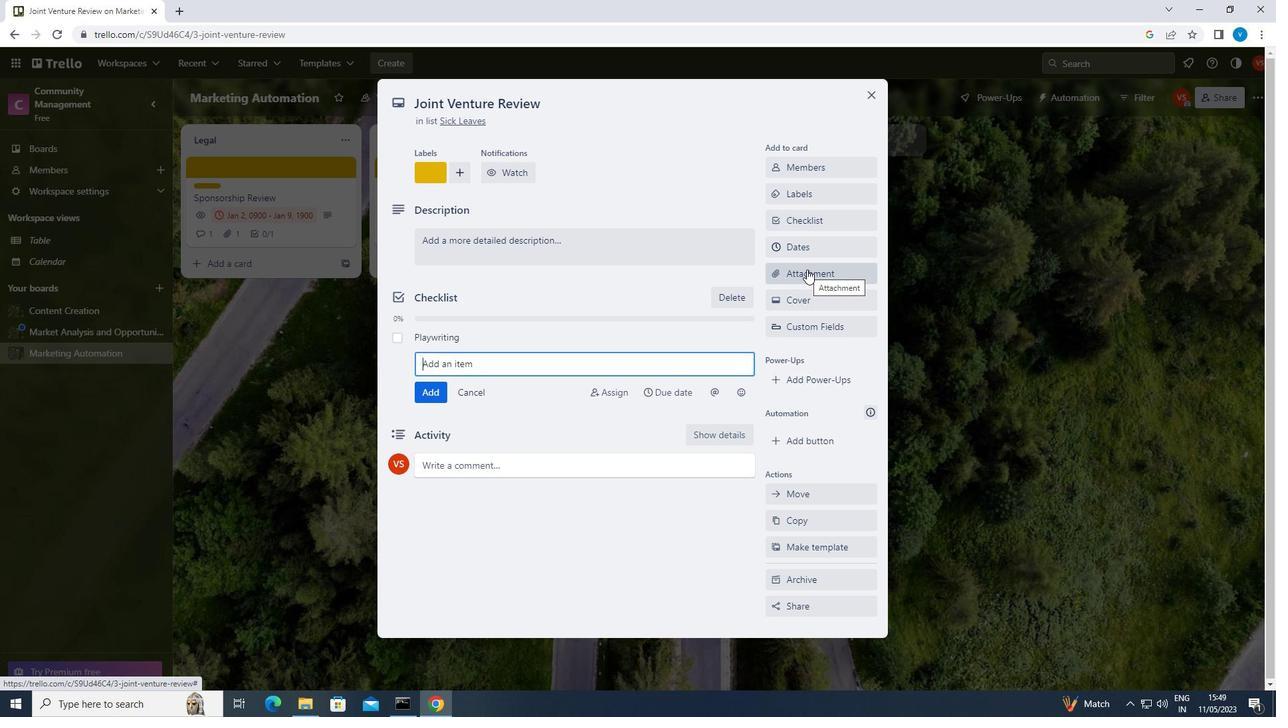 
Action: Mouse moved to (818, 378)
Screenshot: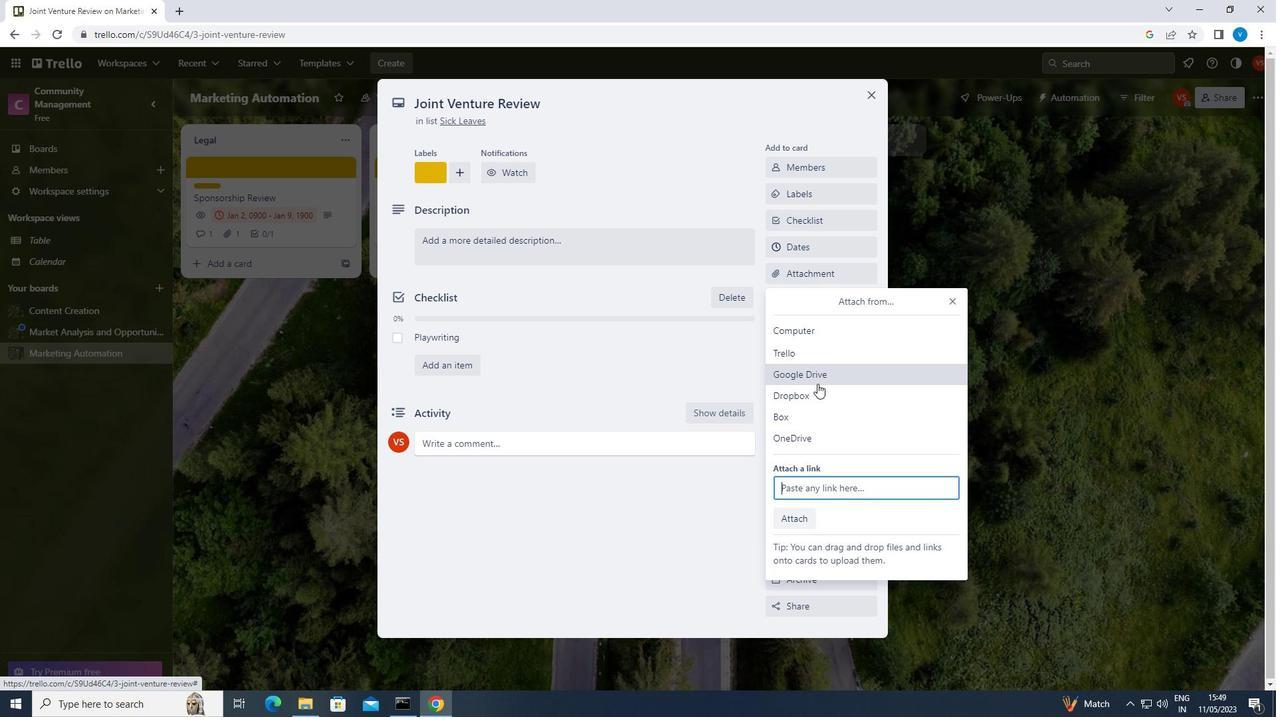 
Action: Mouse pressed left at (818, 378)
Screenshot: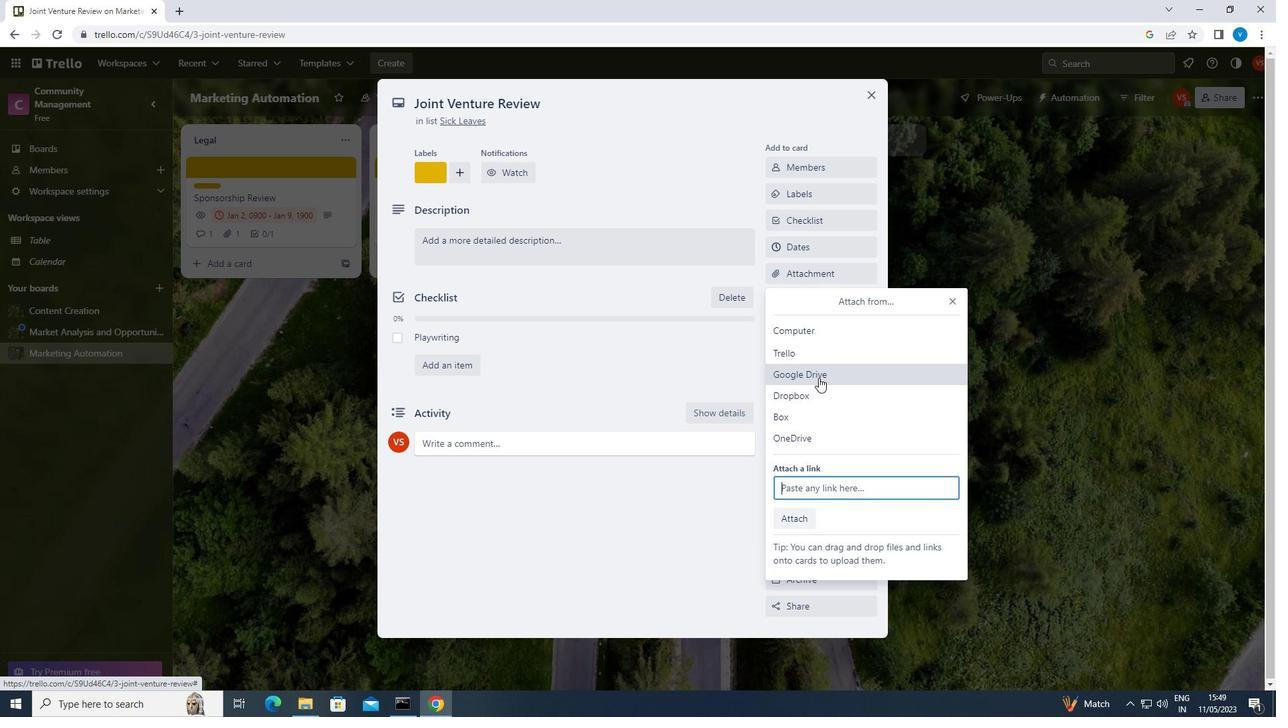 
Action: Mouse moved to (390, 345)
Screenshot: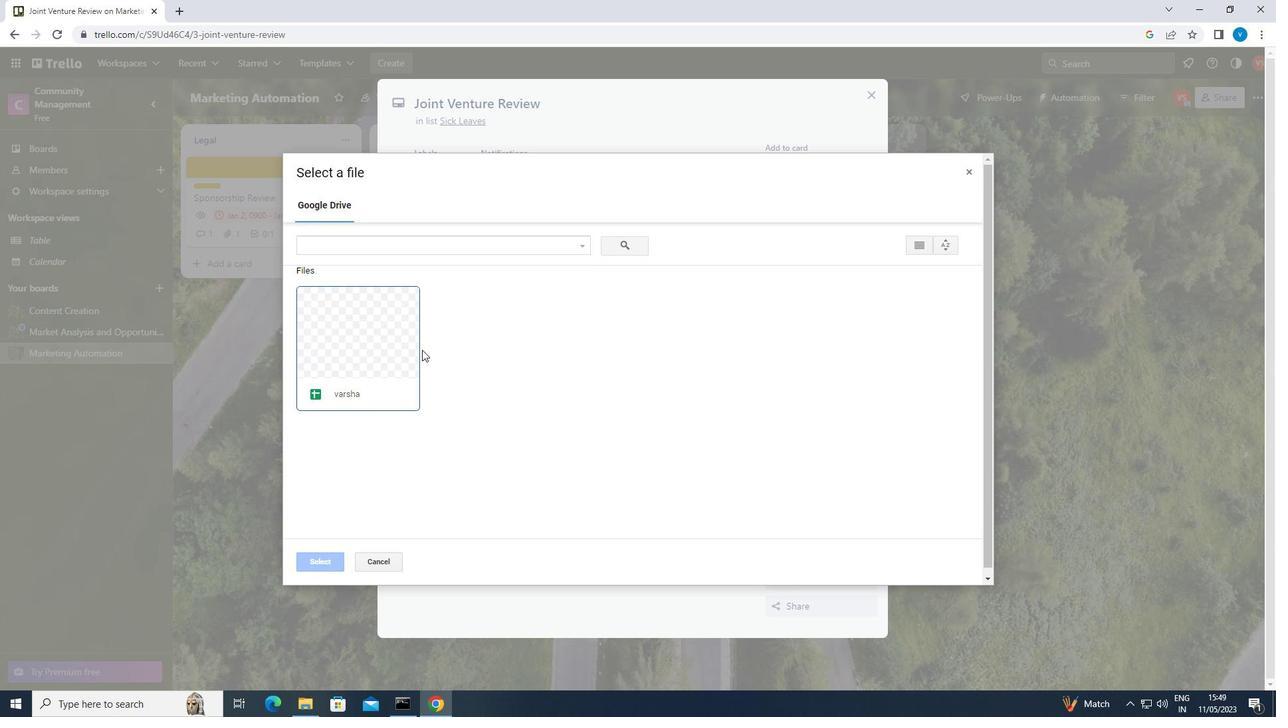 
Action: Mouse pressed left at (390, 345)
Screenshot: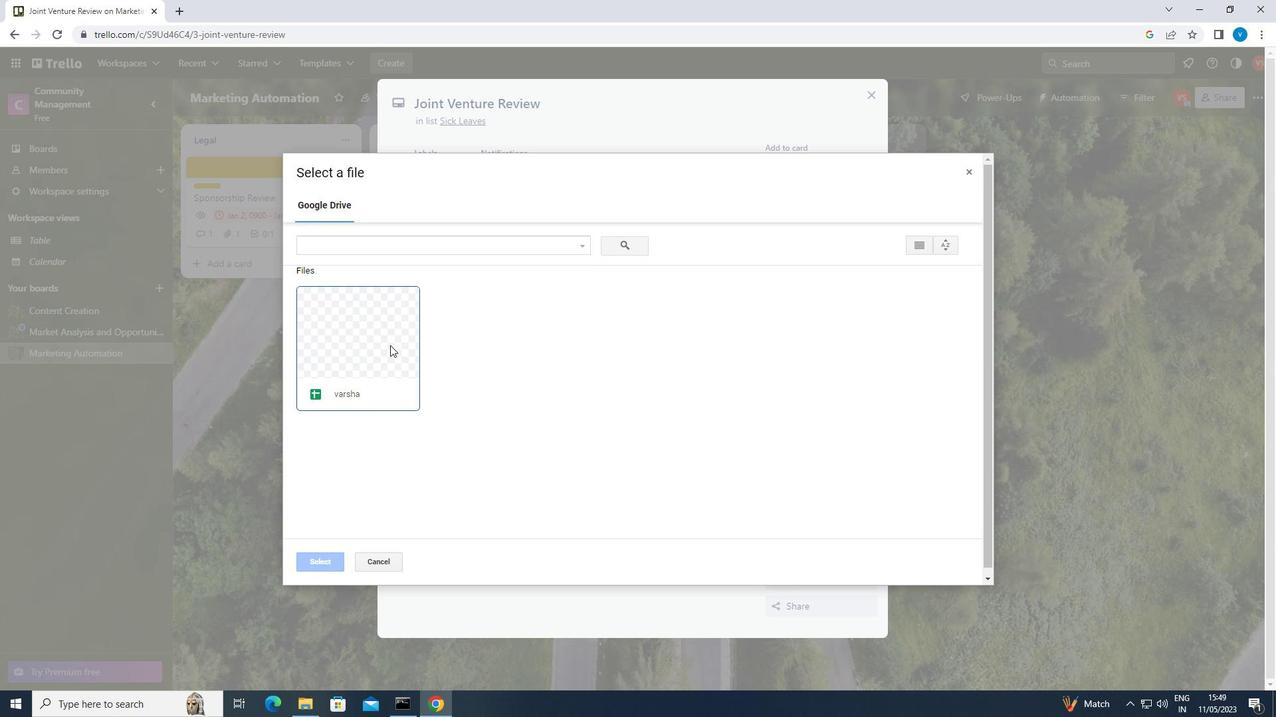 
Action: Mouse moved to (319, 559)
Screenshot: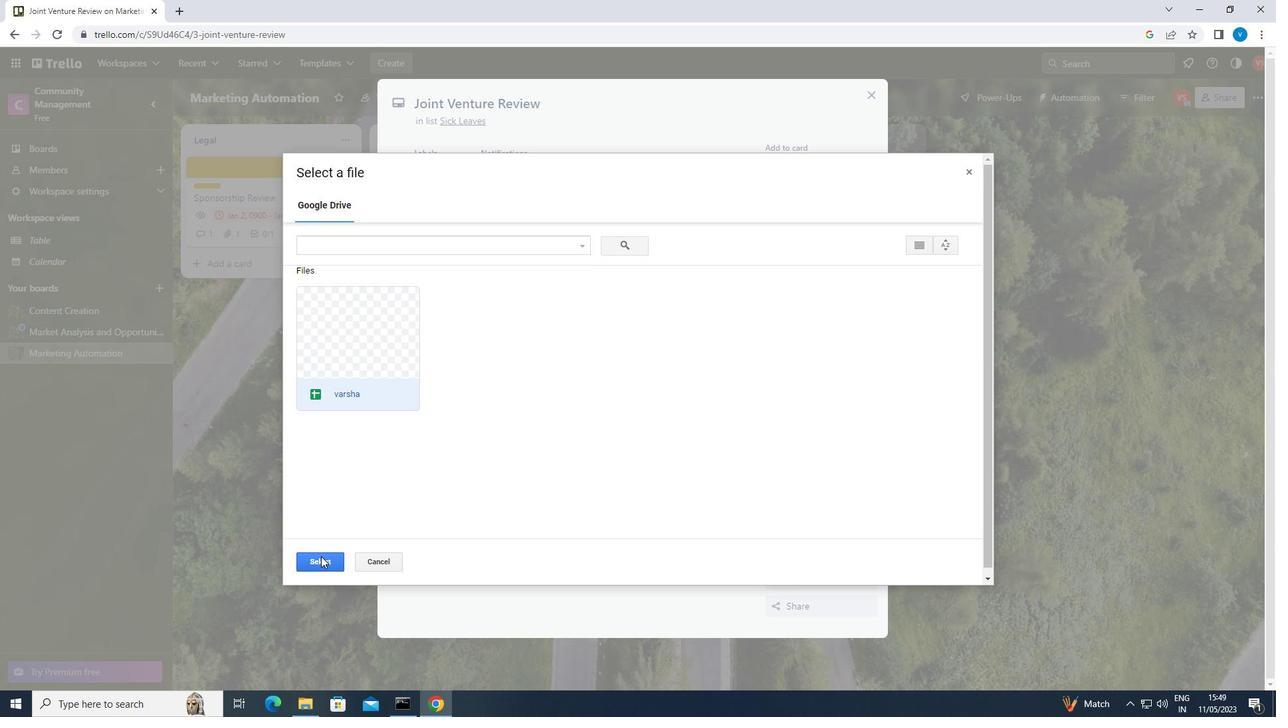 
Action: Mouse pressed left at (319, 559)
Screenshot: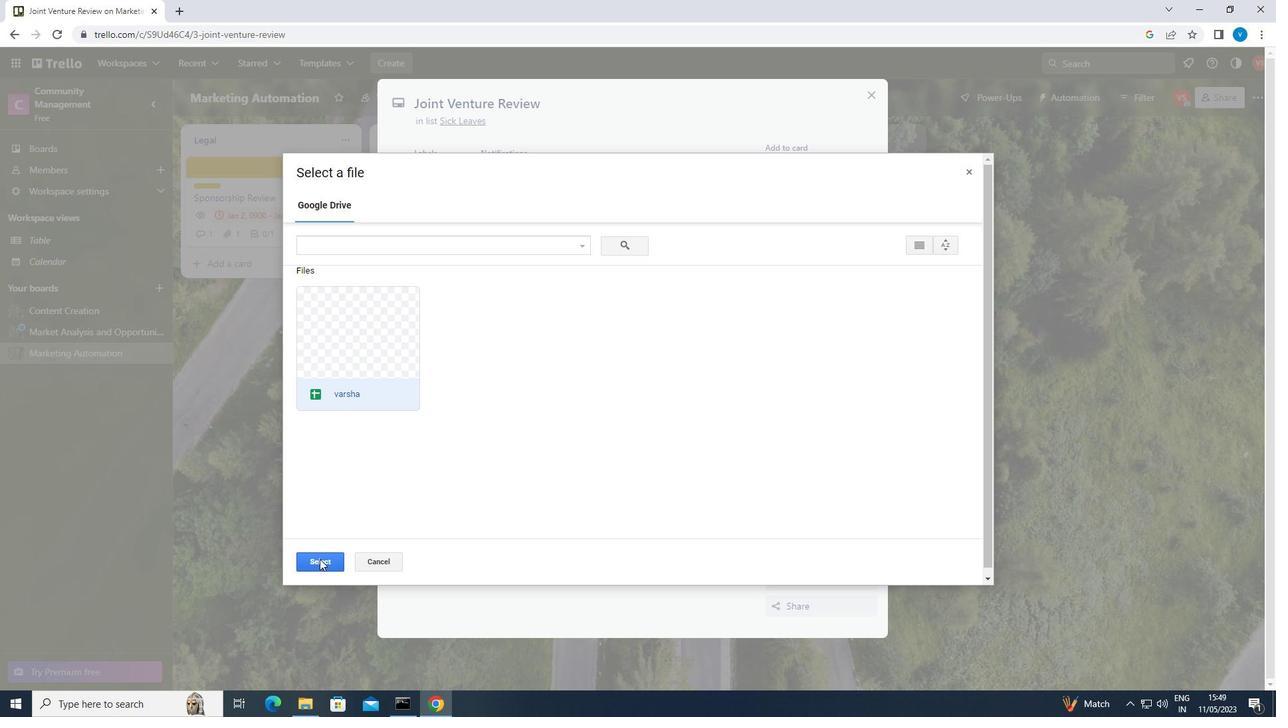 
Action: Mouse moved to (808, 300)
Screenshot: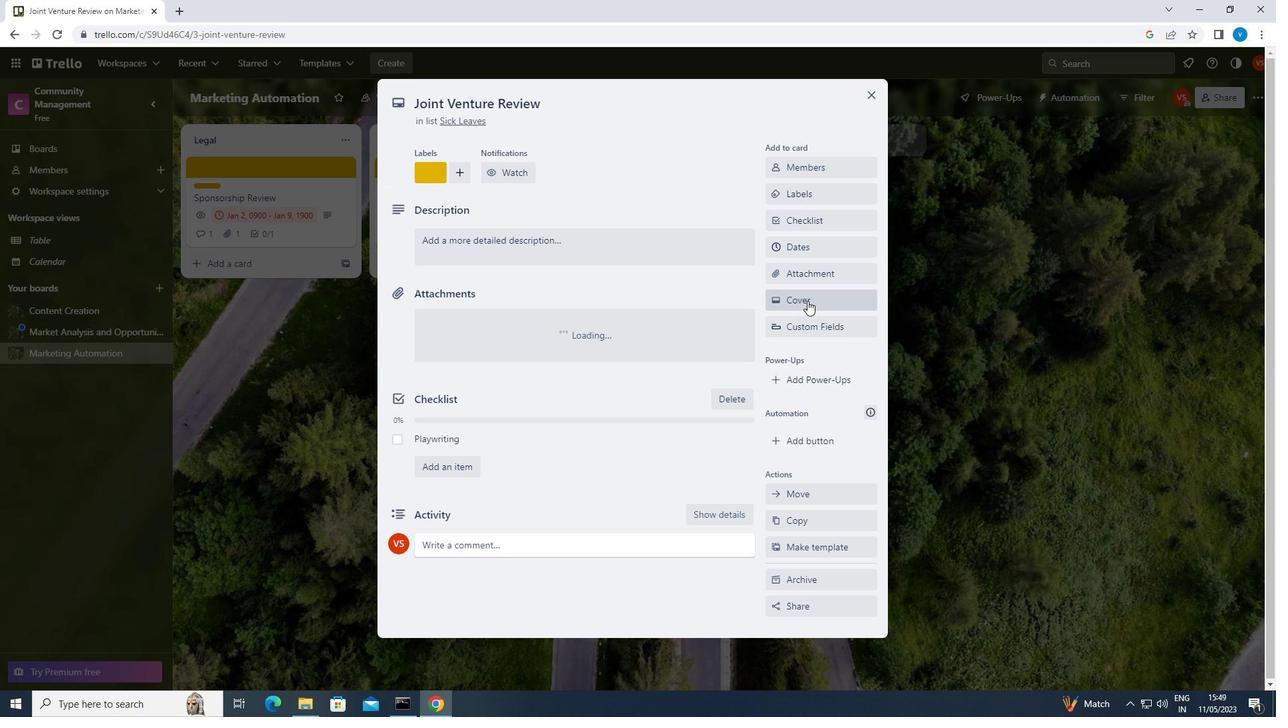 
Action: Mouse pressed left at (808, 300)
Screenshot: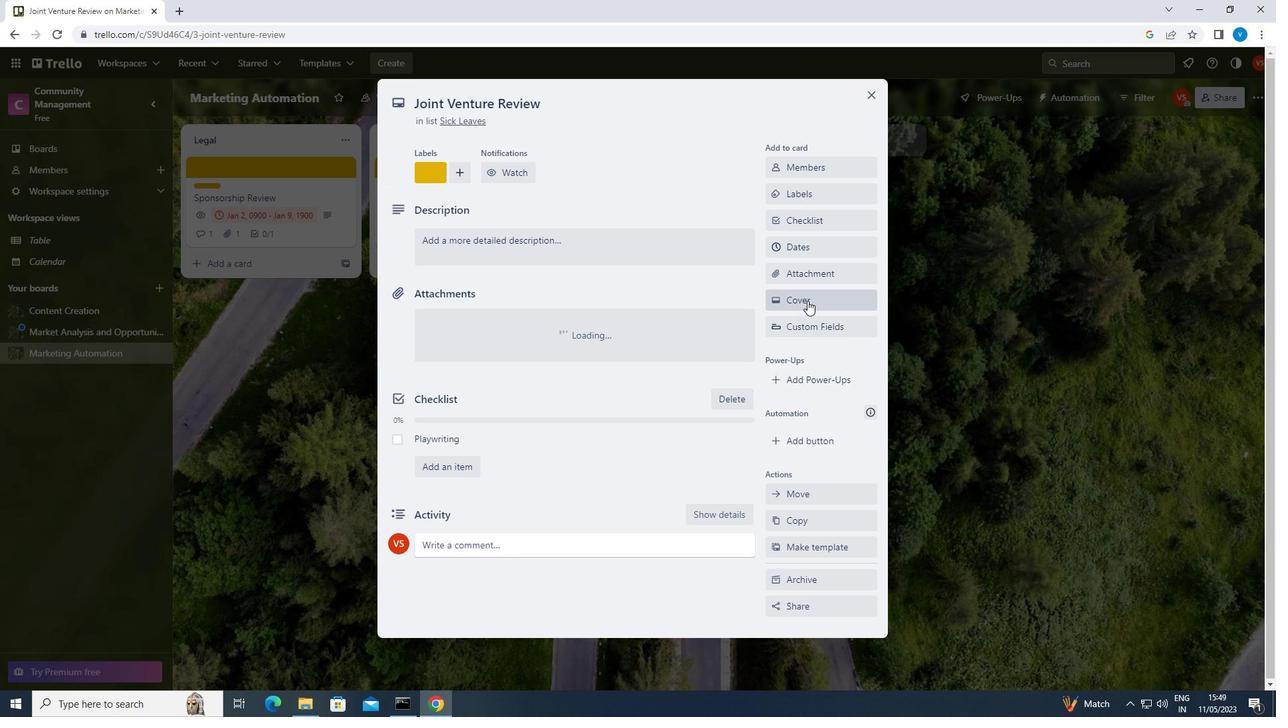 
Action: Mouse moved to (835, 427)
Screenshot: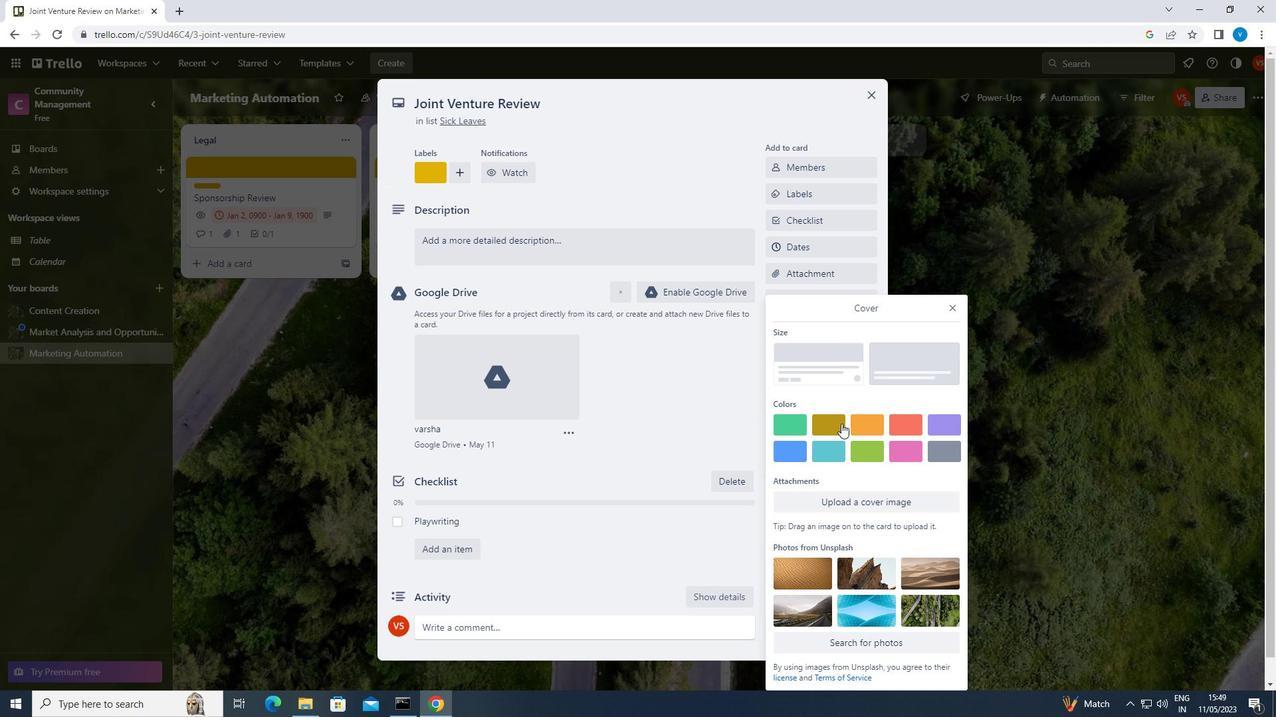 
Action: Mouse pressed left at (835, 427)
Screenshot: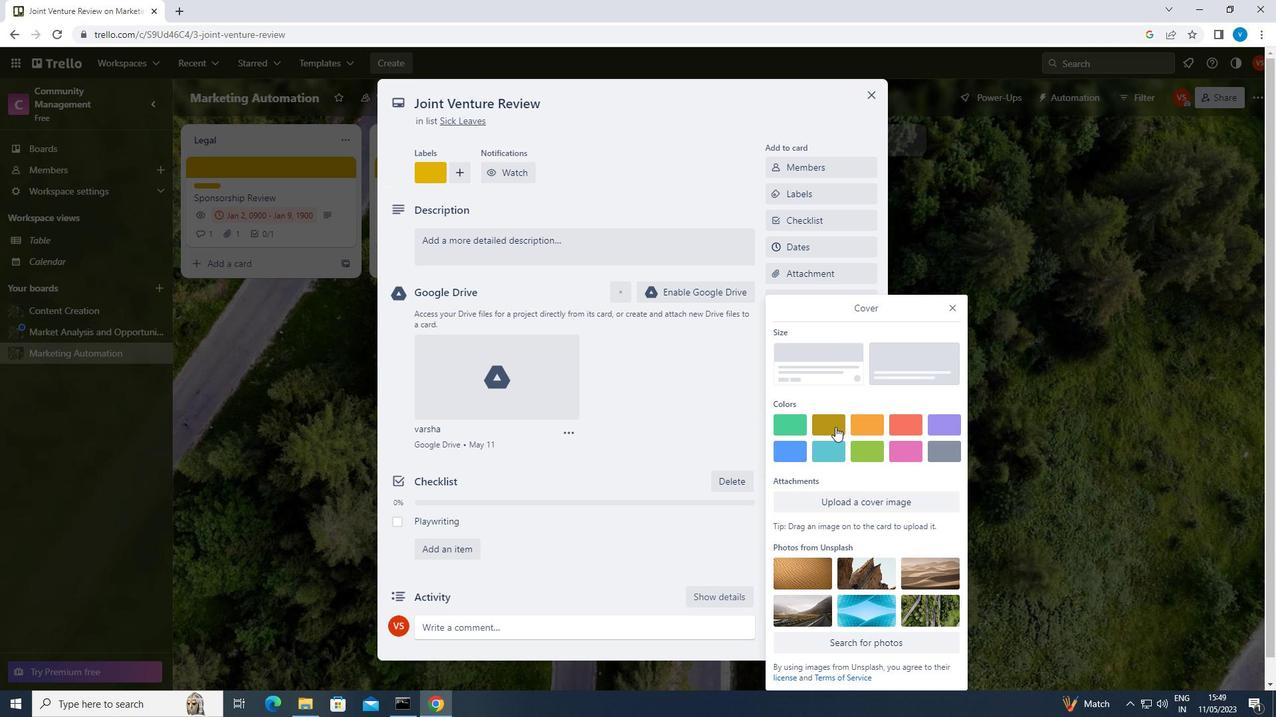 
Action: Mouse moved to (954, 287)
Screenshot: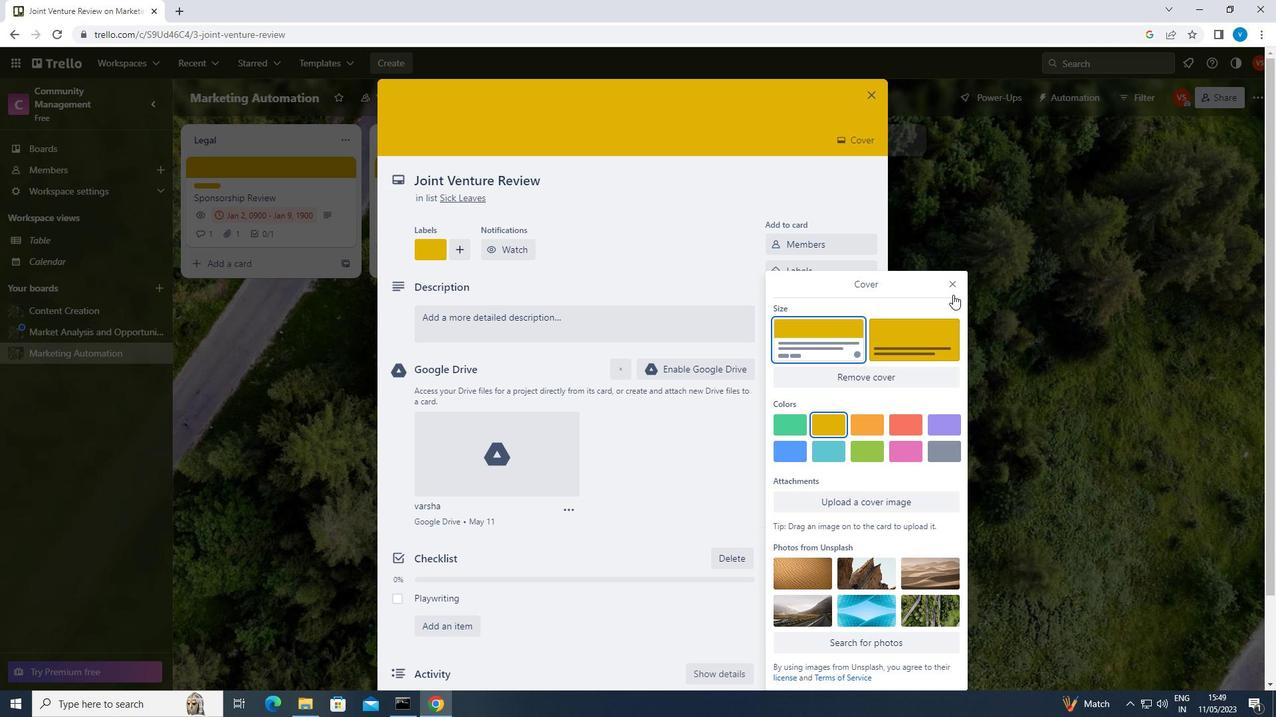 
Action: Mouse pressed left at (954, 287)
Screenshot: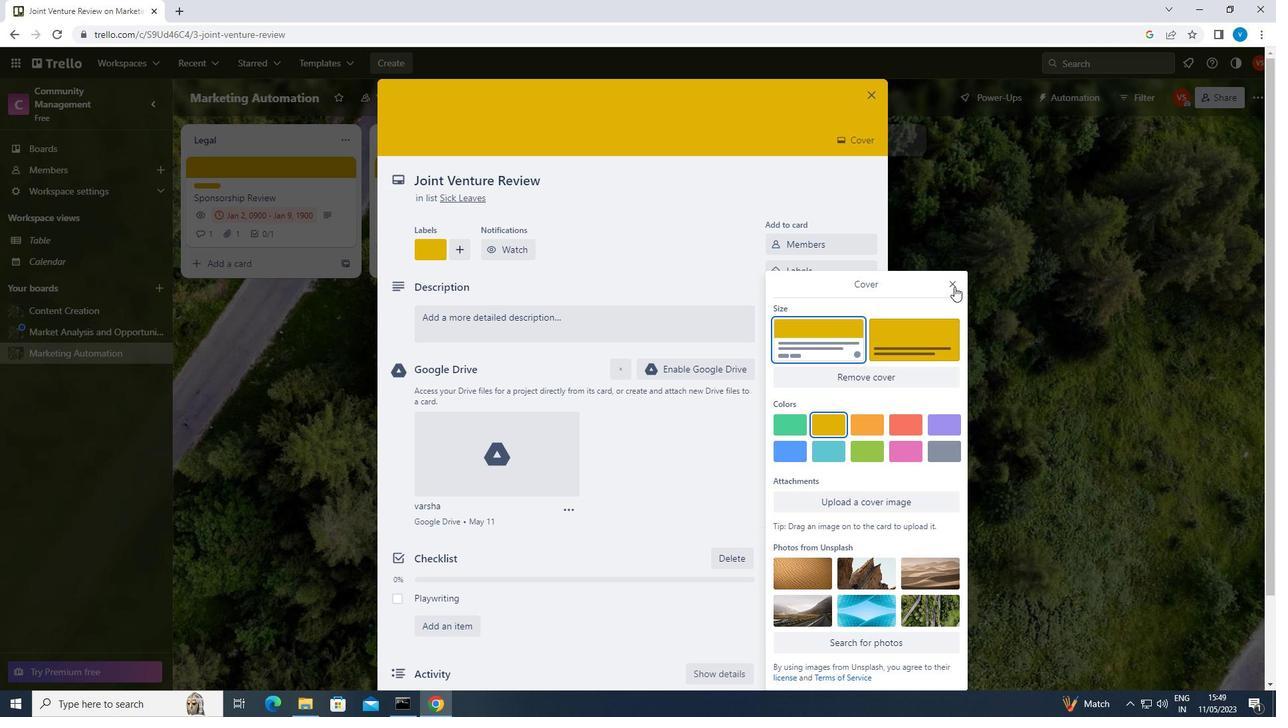 
Action: Mouse moved to (630, 326)
Screenshot: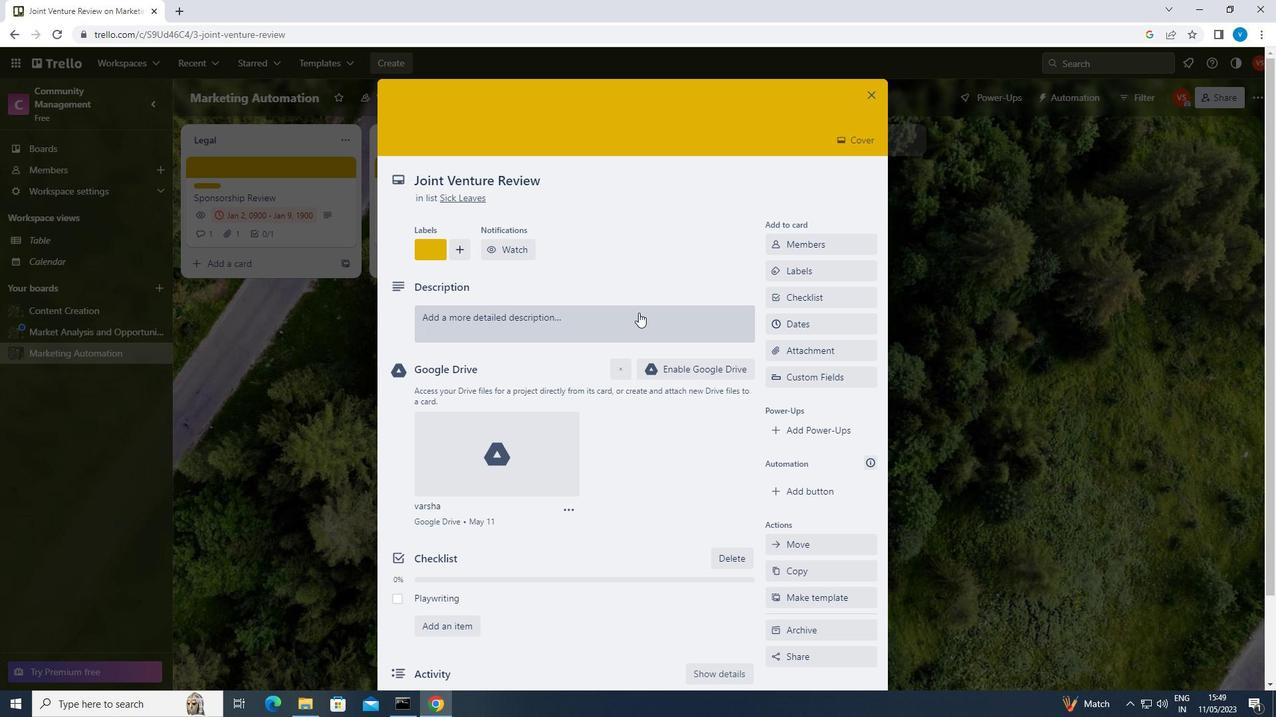 
Action: Mouse pressed left at (630, 326)
Screenshot: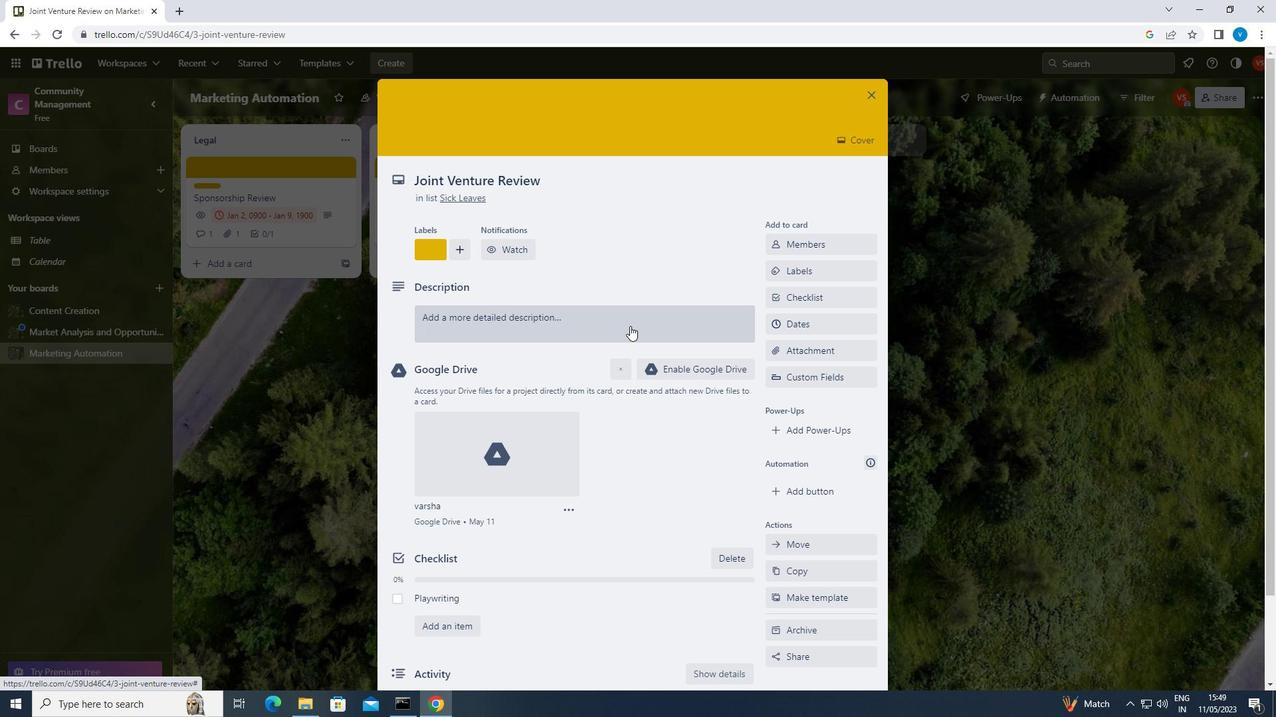 
Action: Mouse moved to (630, 326)
Screenshot: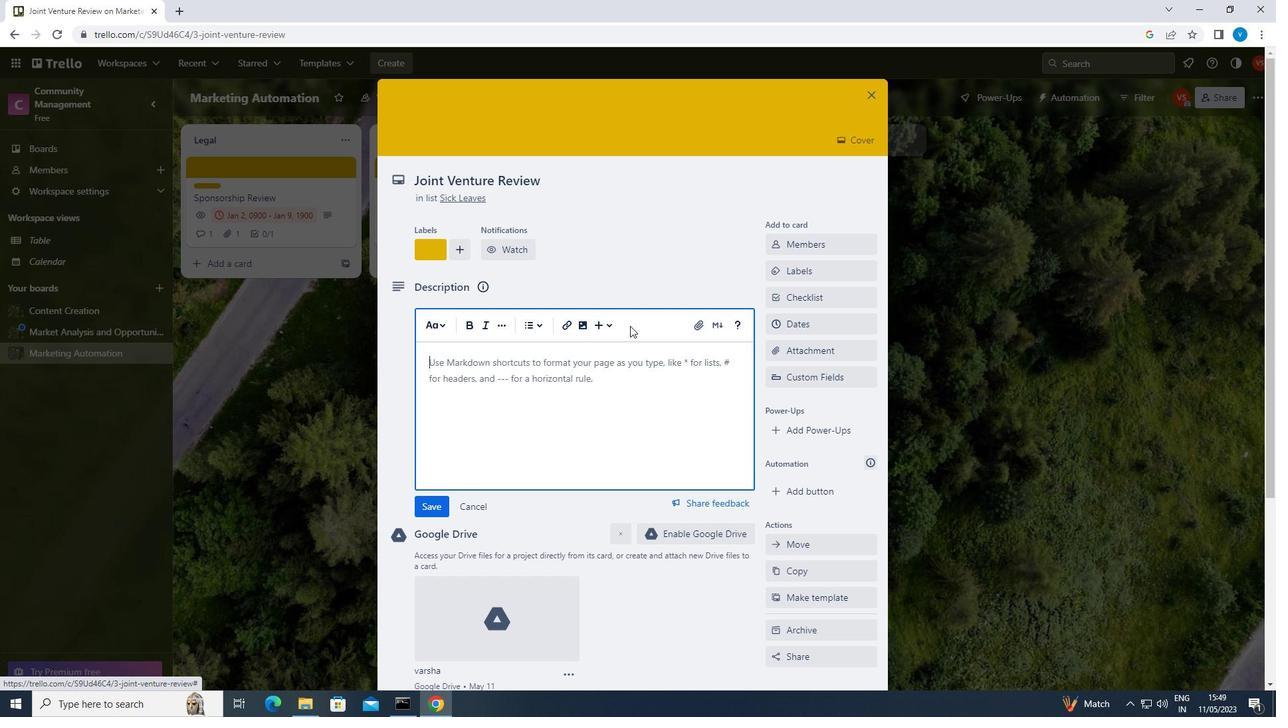 
Action: Key pressed <Key.shift>CONDUCT<Key.space>USER<Key.space>TESTING<Key.space>FOR<Key.space>NEW<Key.space>WEBSITE<Key.space>DESIGN
Screenshot: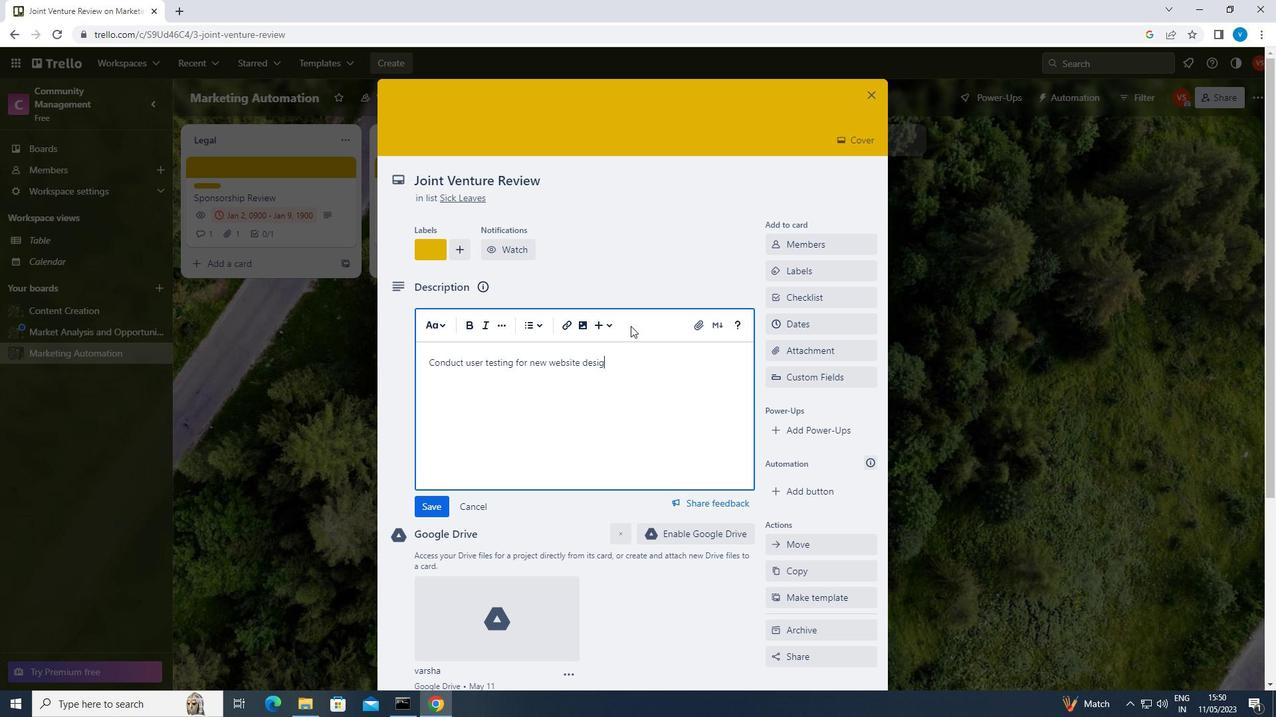 
Action: Mouse moved to (437, 511)
Screenshot: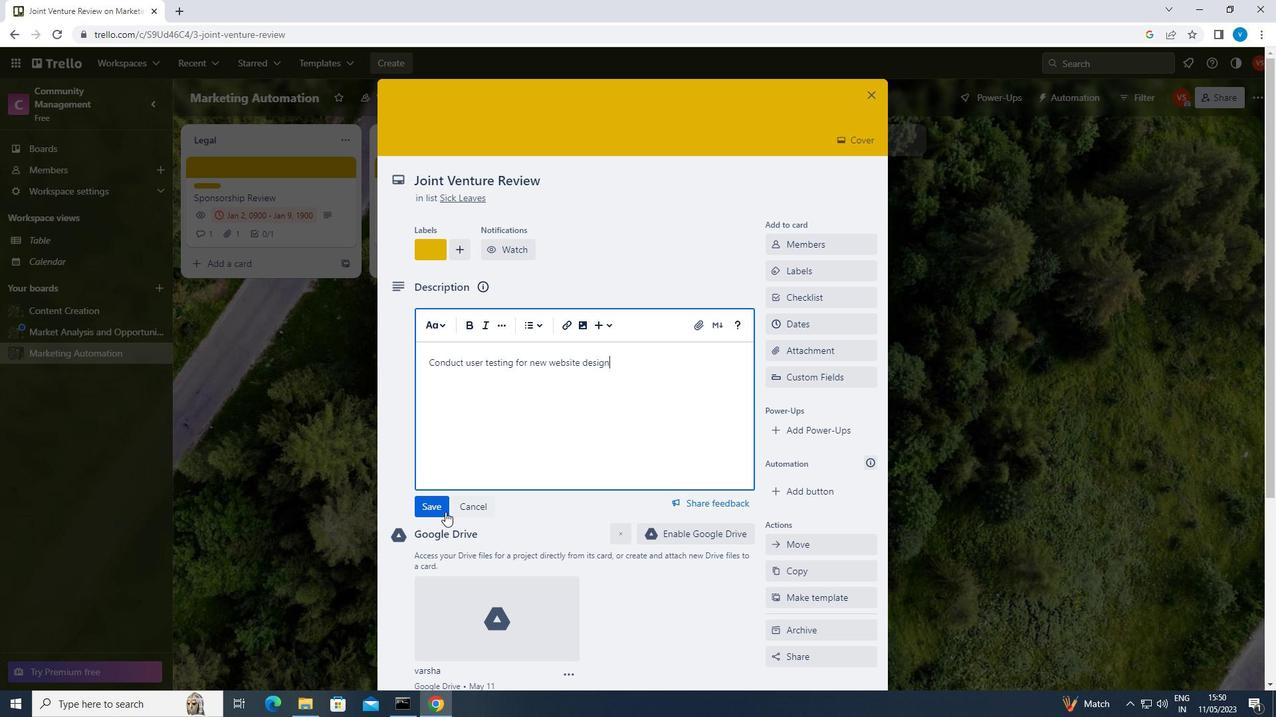 
Action: Mouse pressed left at (437, 511)
Screenshot: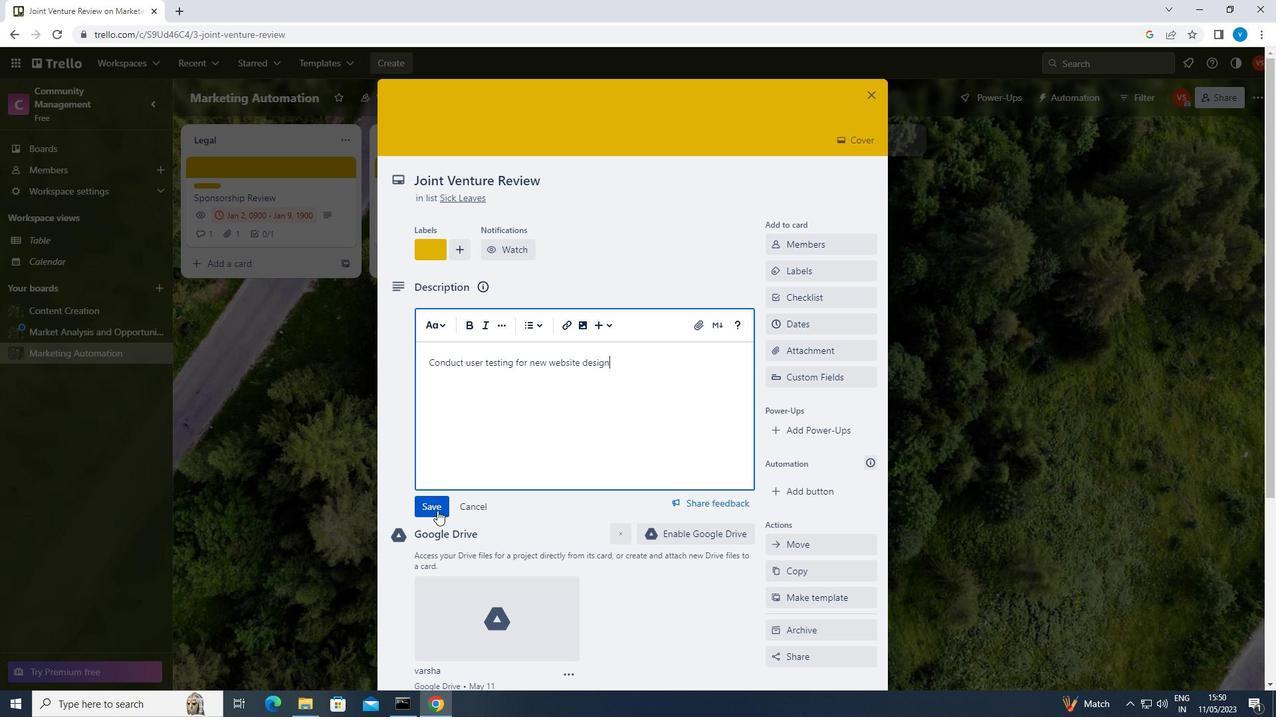 
Action: Mouse moved to (493, 503)
Screenshot: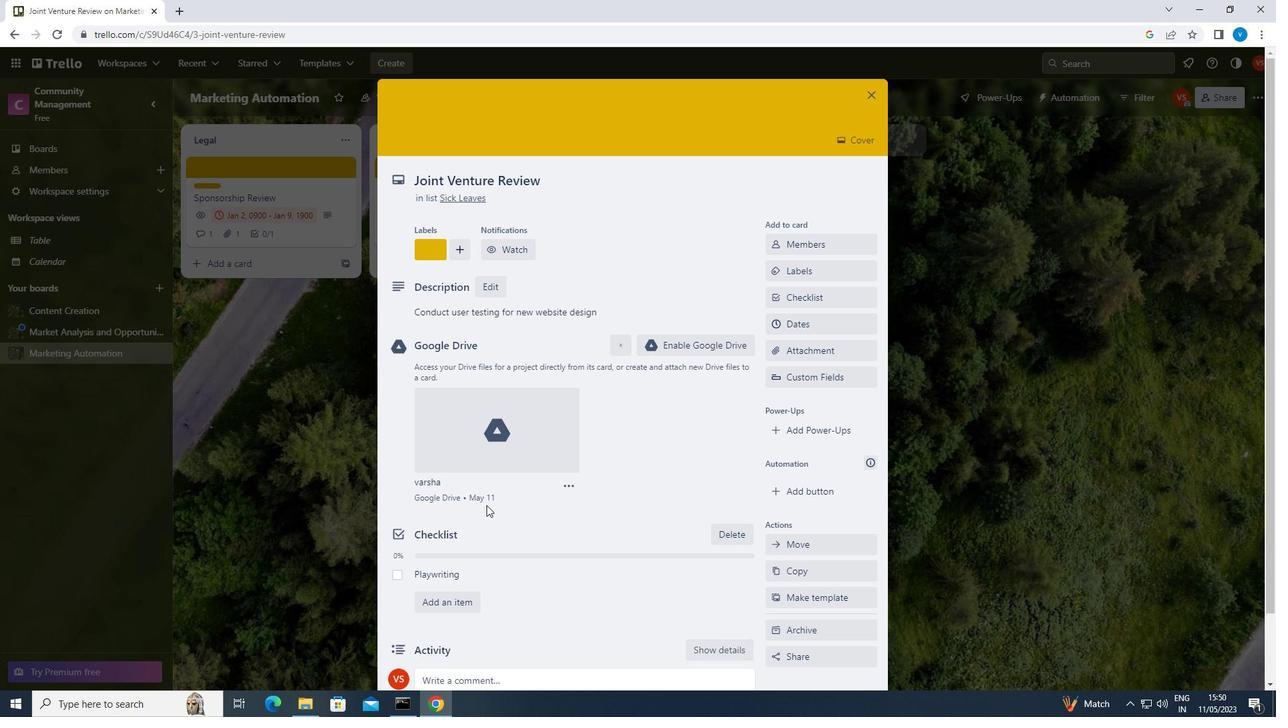 
Action: Mouse scrolled (493, 503) with delta (0, 0)
Screenshot: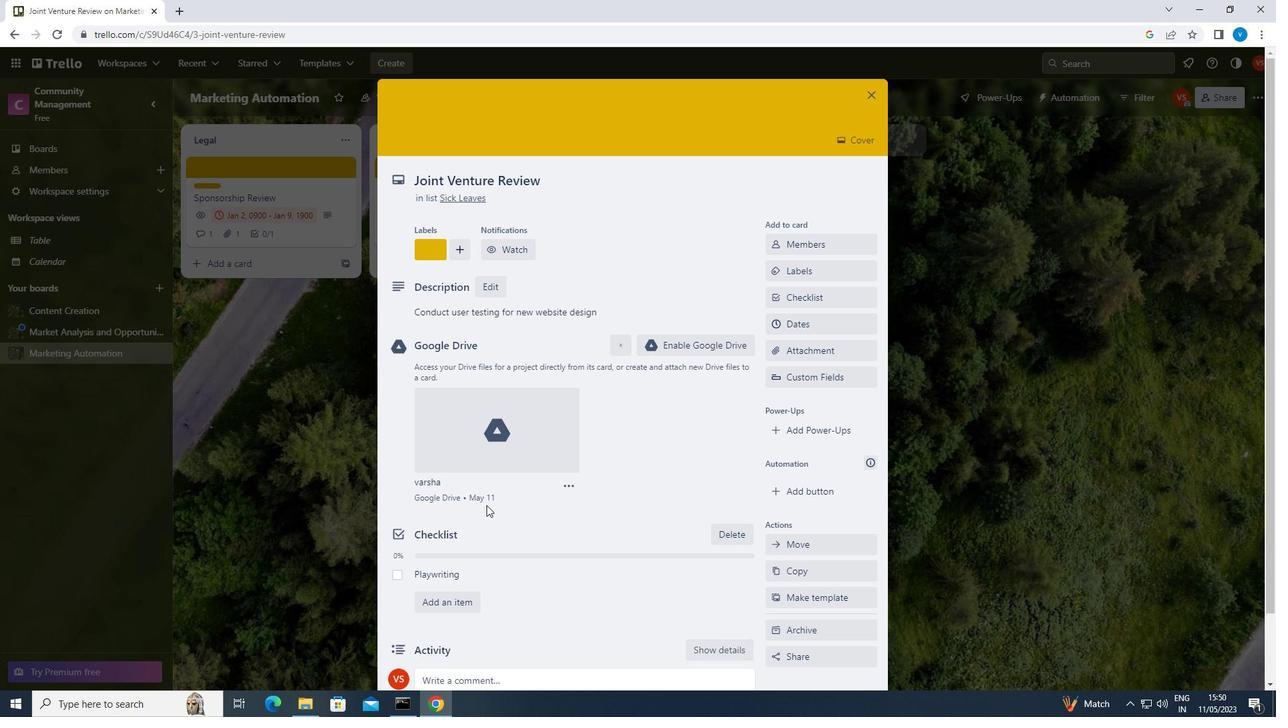 
Action: Mouse moved to (495, 503)
Screenshot: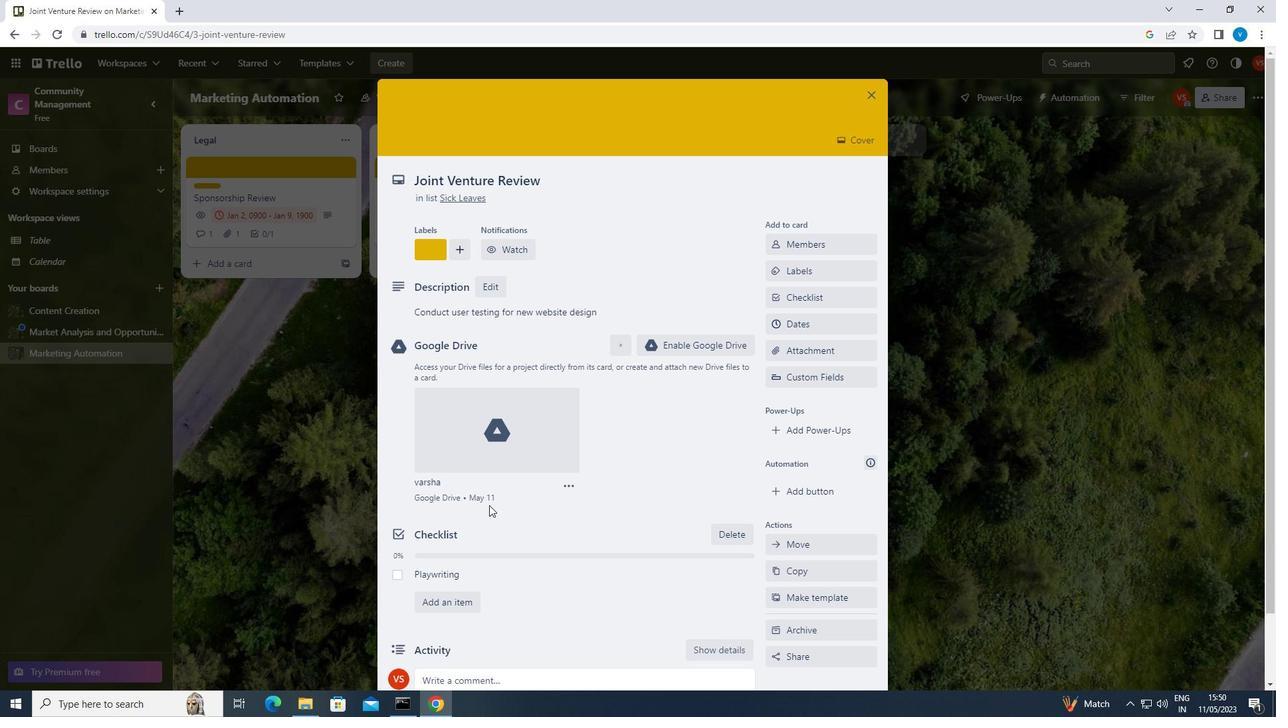 
Action: Mouse scrolled (495, 503) with delta (0, 0)
Screenshot: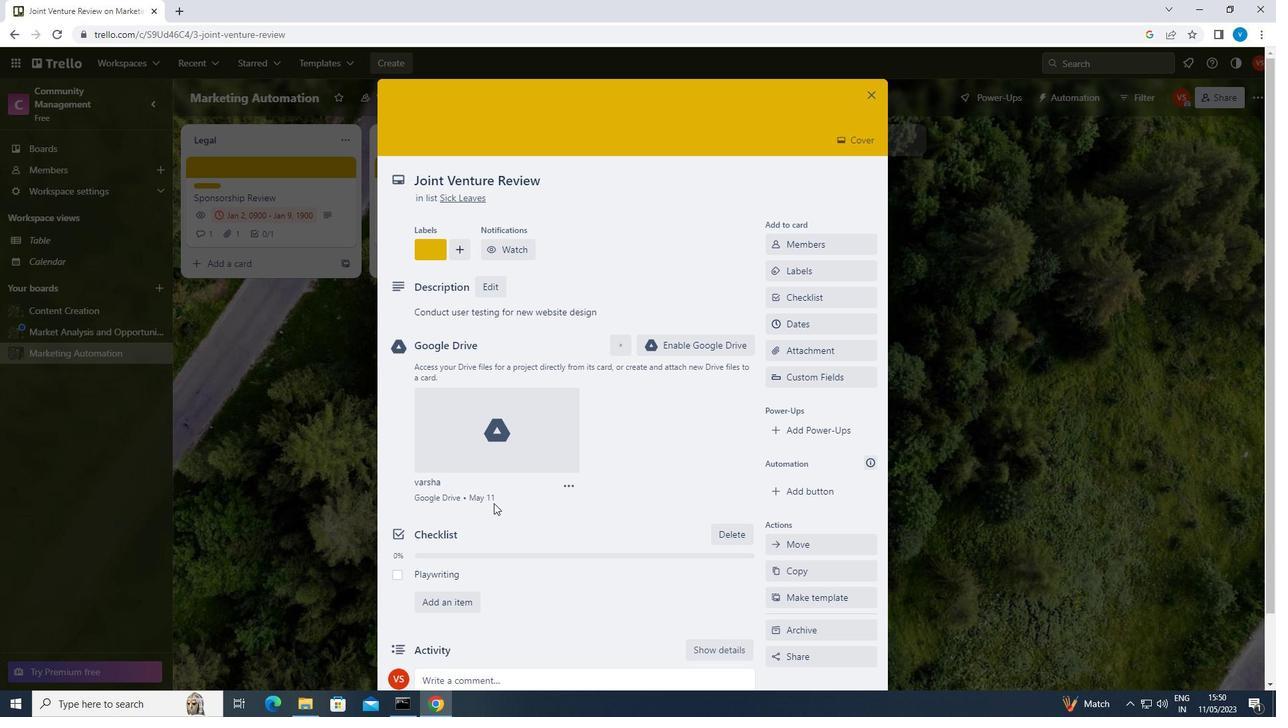 
Action: Mouse scrolled (495, 503) with delta (0, 0)
Screenshot: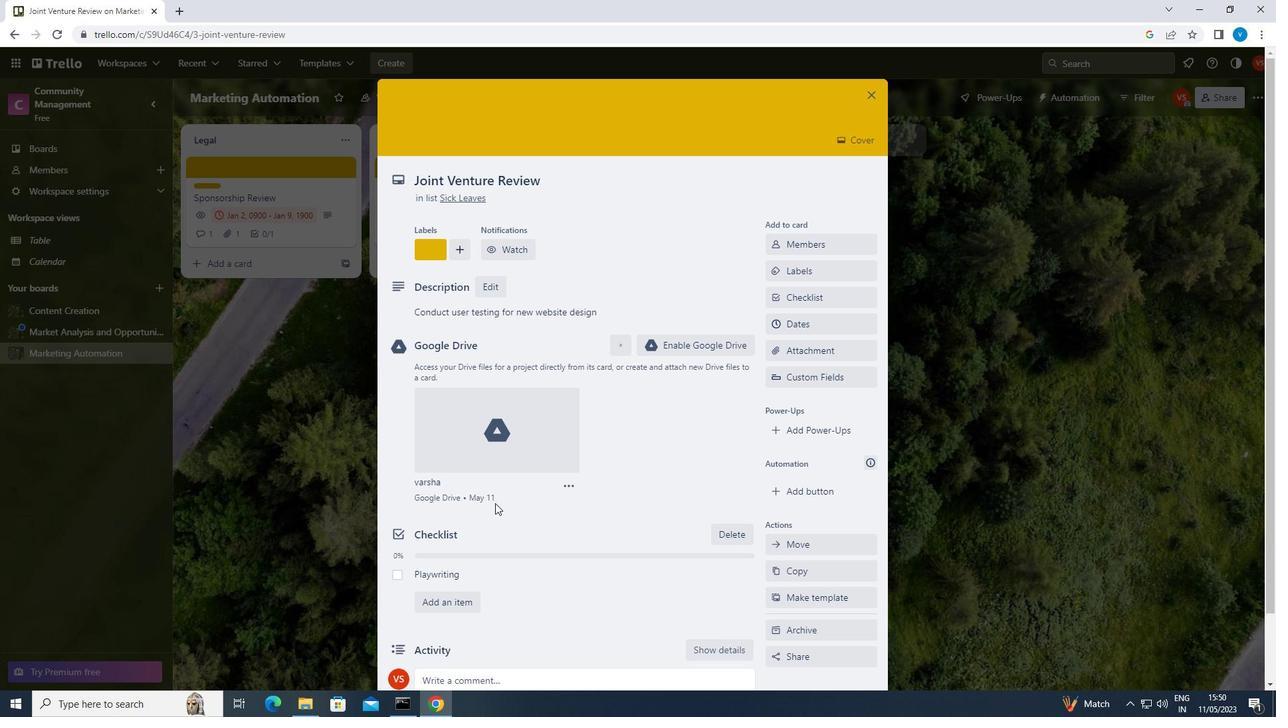 
Action: Mouse scrolled (495, 503) with delta (0, 0)
Screenshot: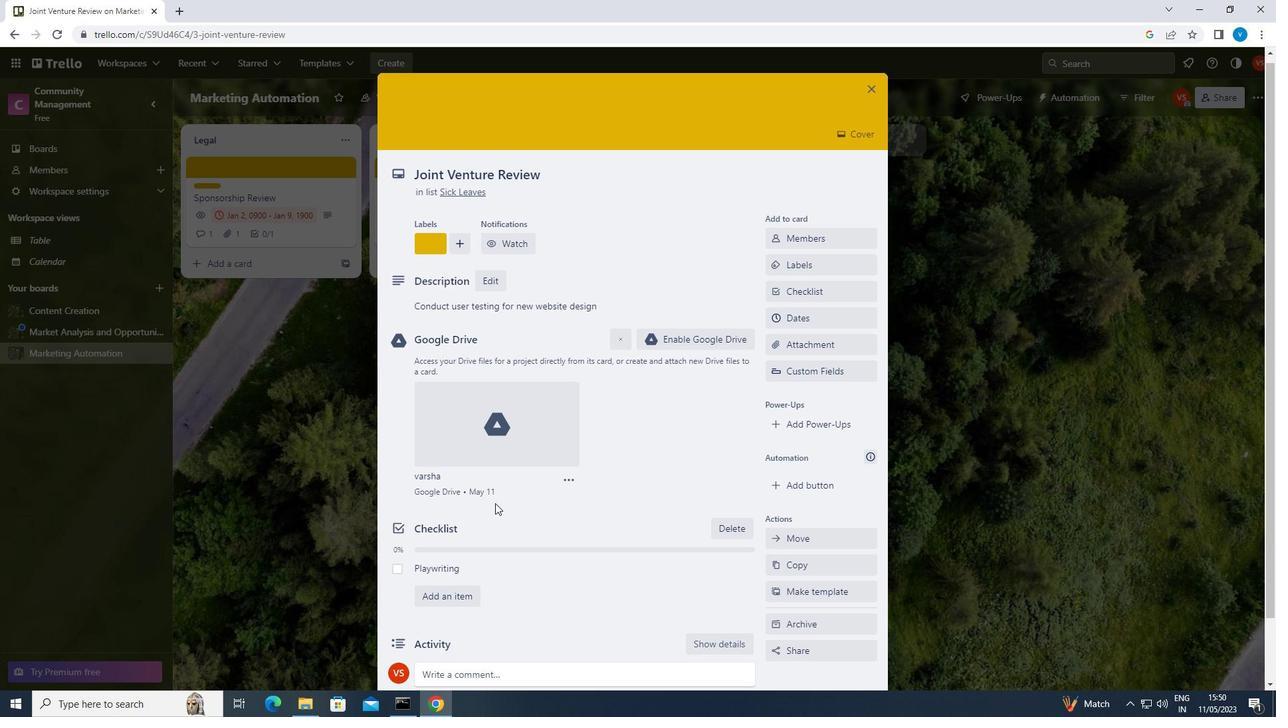 
Action: Mouse scrolled (495, 503) with delta (0, 0)
Screenshot: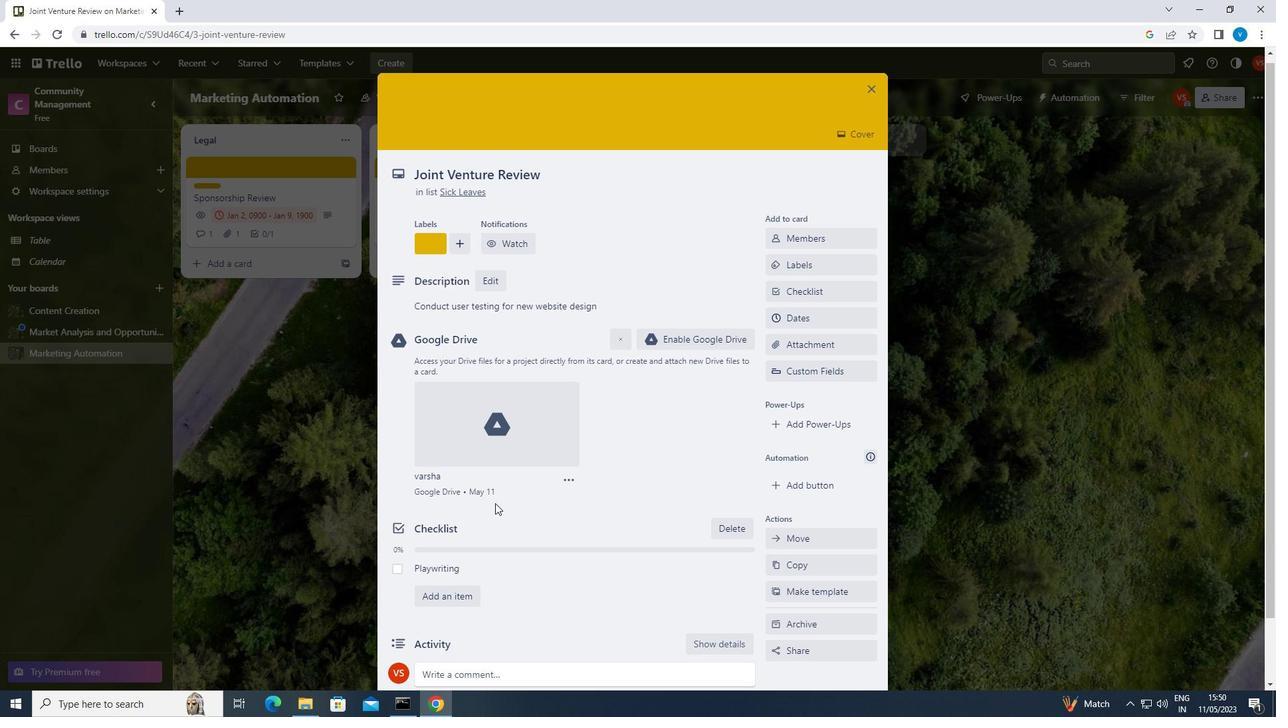 
Action: Mouse moved to (477, 599)
Screenshot: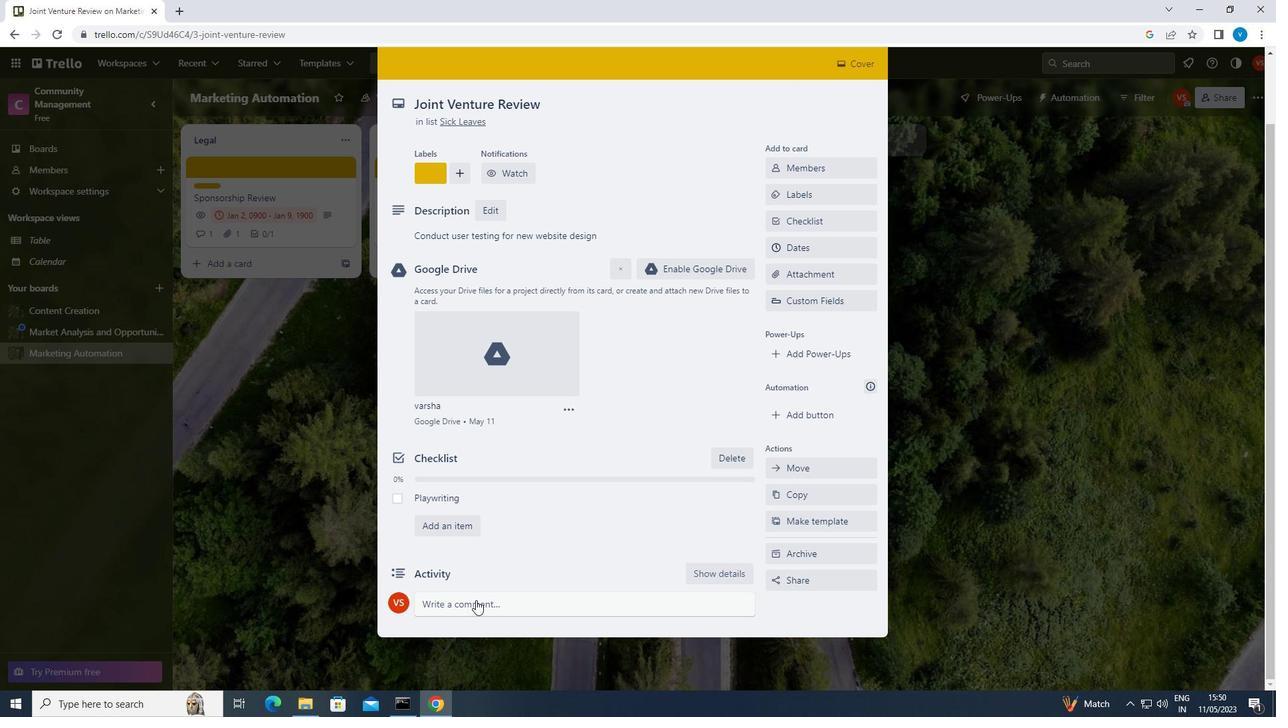 
Action: Mouse pressed left at (477, 599)
Screenshot: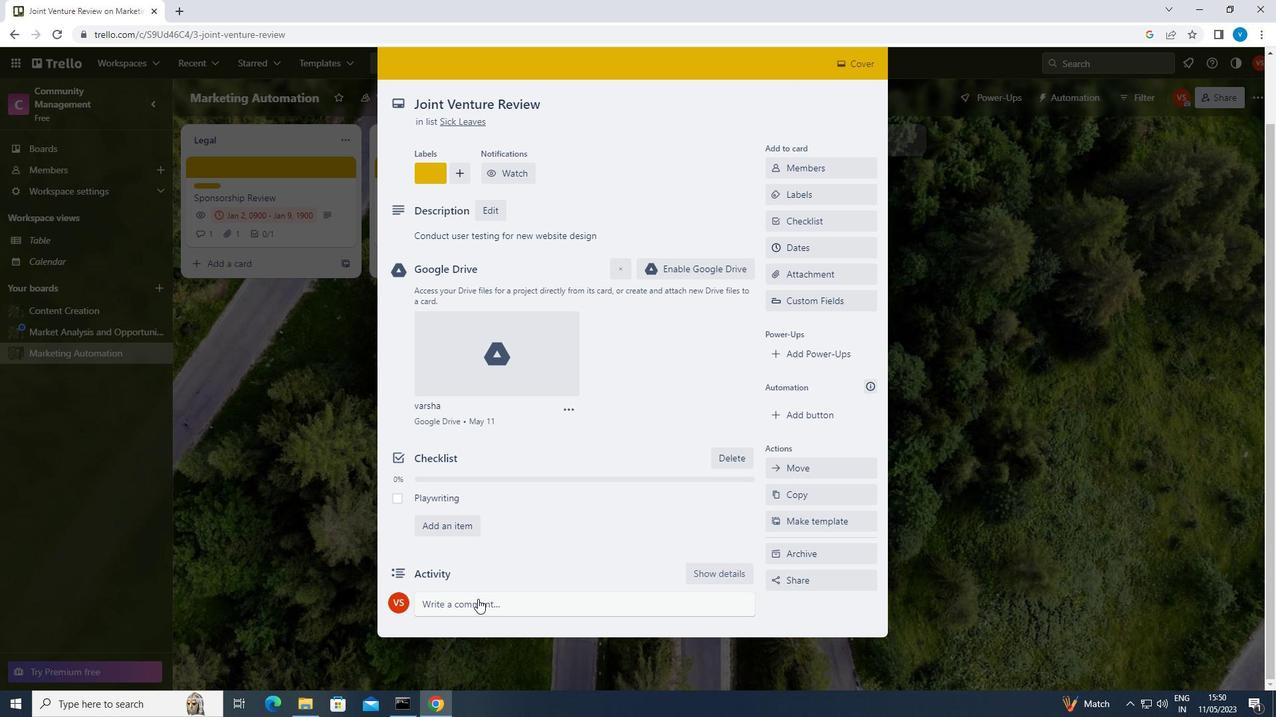 
Action: Key pressed <Key.shift>LET<Key.space>US<Key.space>APPROACH<Key.space>THIS<Key.space>TASK<Key.space>WITH<Key.space>A<Key.space>SENSE<Key.space>OF<Key.space>CREATIVITY<Key.space>AND<Key.space>INNOVATION,<Key.space>LOOKING<Key.space>FOR<Key.space>NEW<Key.space>AND<Key.space>UNIQUE<Key.space>SOLUTIONS<Key.space>TO<Key.space>THE<Key.space>CHALLENGES<Key.space>IT<Key.space>PRESENTS.
Screenshot: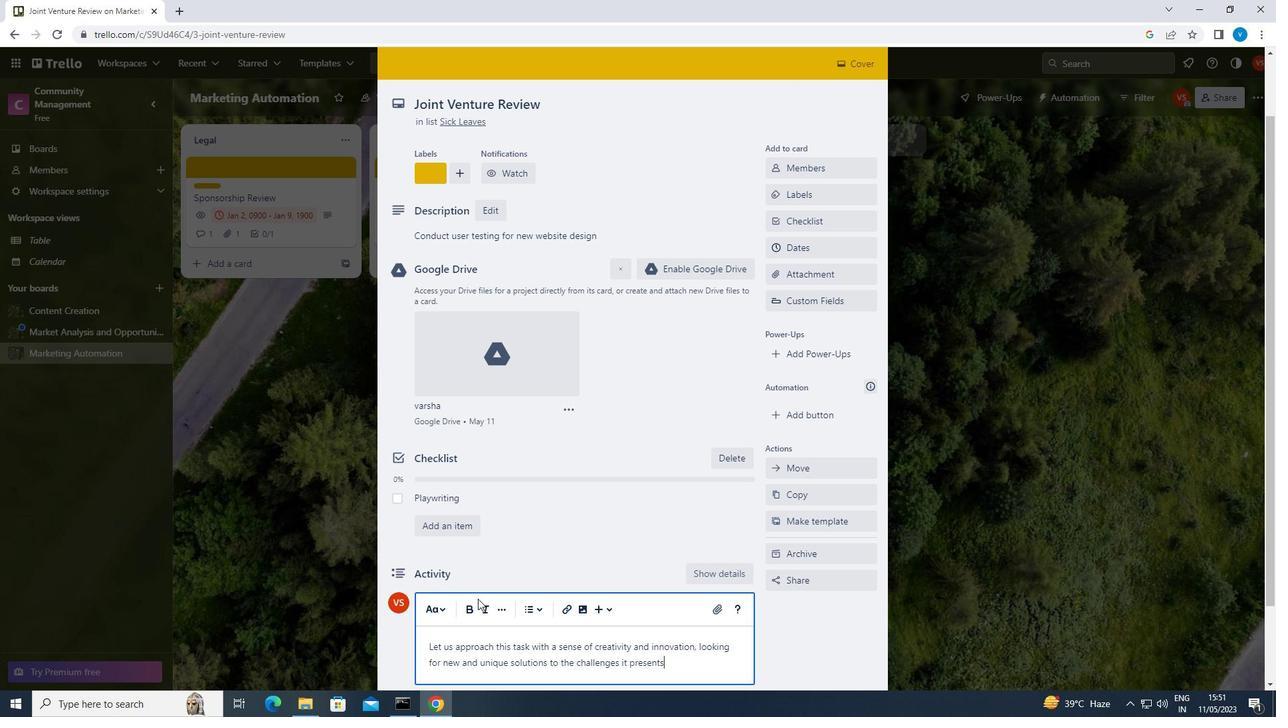 
Action: Mouse moved to (808, 247)
Screenshot: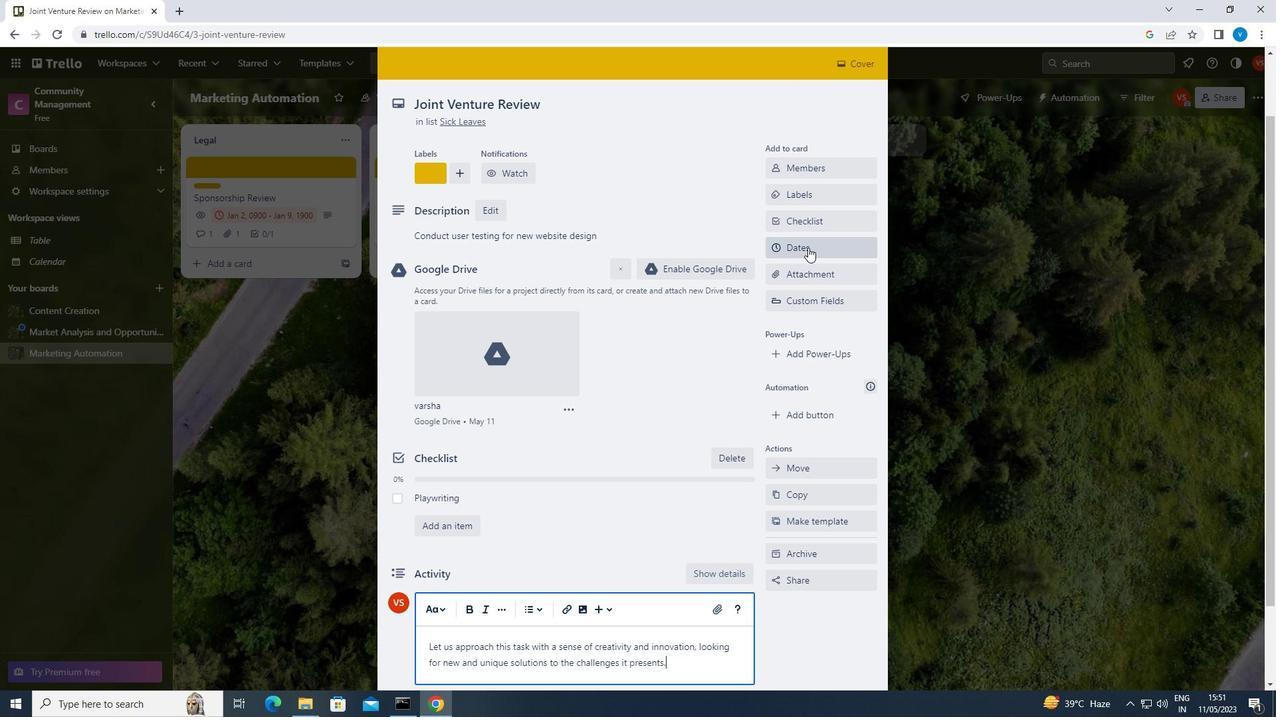 
Action: Mouse pressed left at (808, 247)
Screenshot: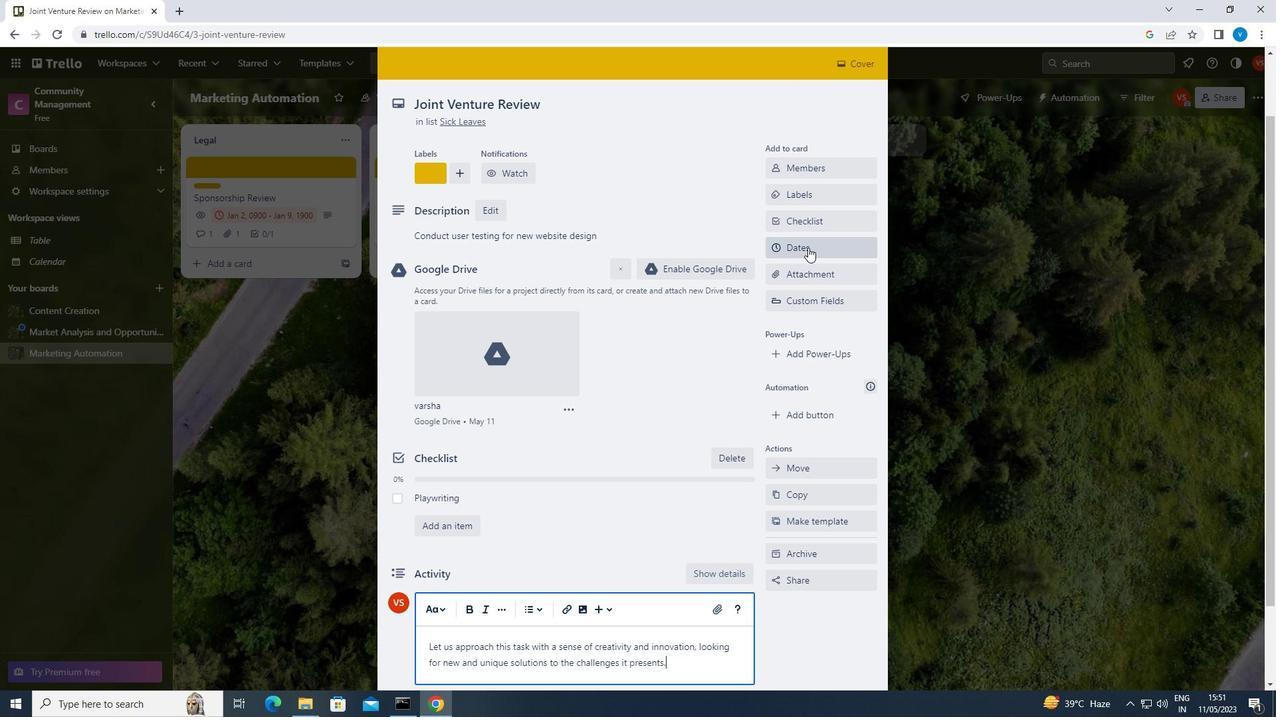 
Action: Mouse moved to (778, 339)
Screenshot: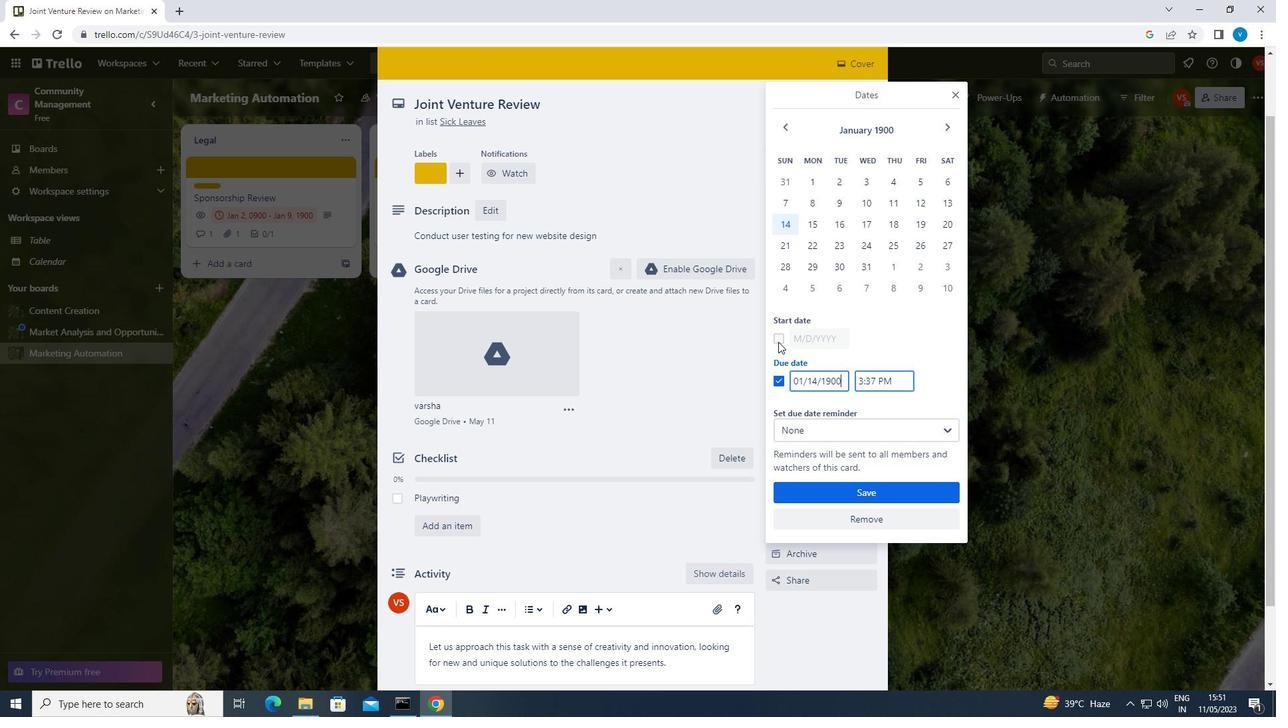 
Action: Mouse pressed left at (778, 339)
Screenshot: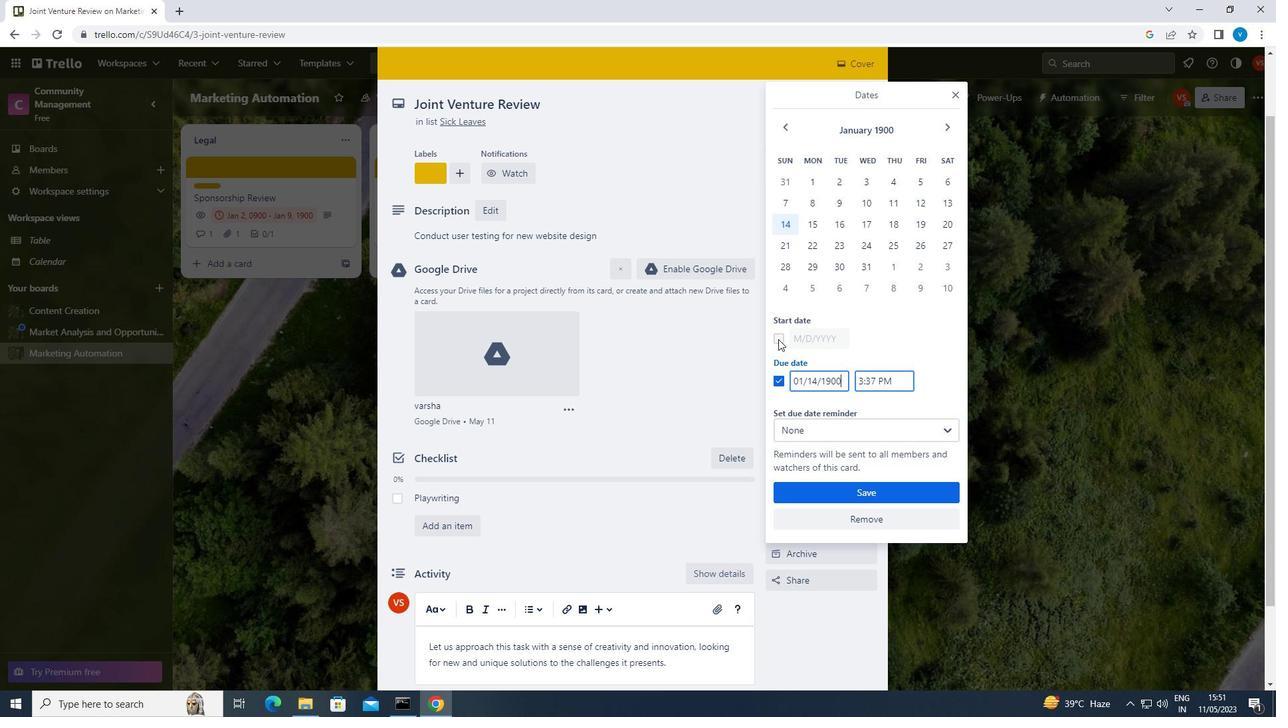 
Action: Mouse moved to (844, 340)
Screenshot: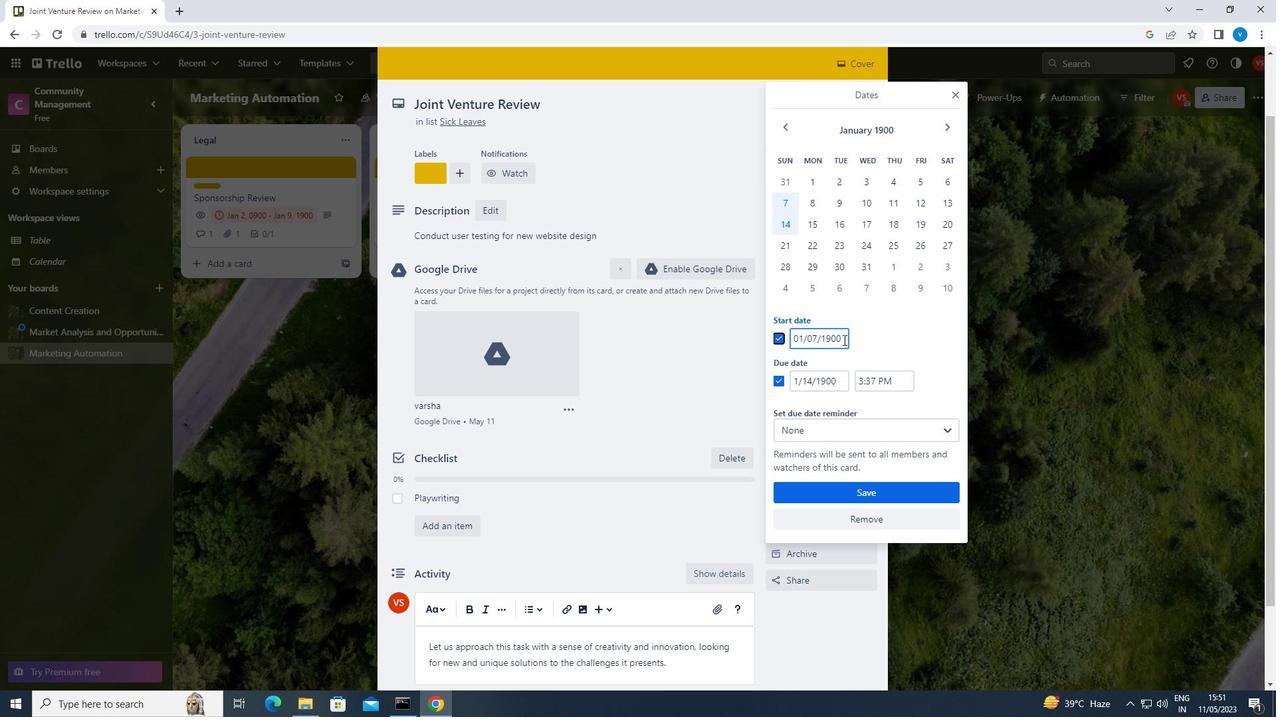 
Action: Mouse pressed left at (844, 340)
Screenshot: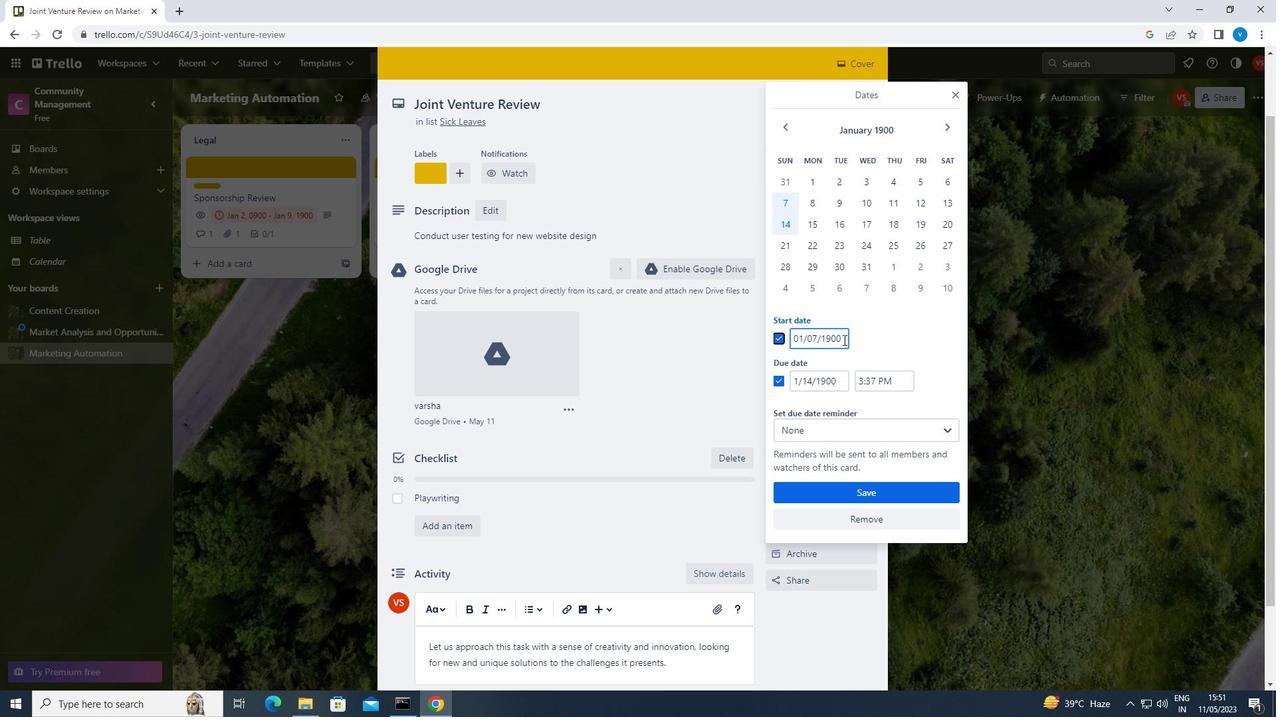 
Action: Mouse moved to (846, 339)
Screenshot: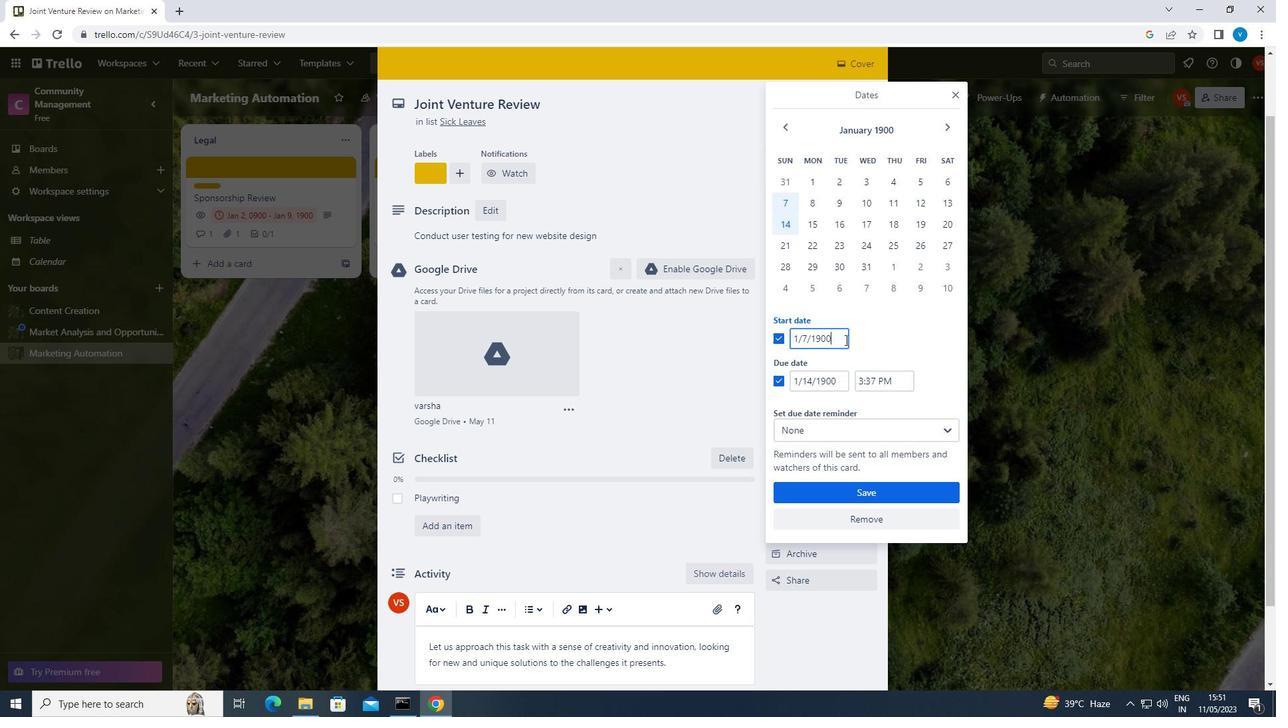 
Action: Key pressed <Key.backspace><Key.backspace><Key.backspace><Key.backspace><Key.backspace><Key.backspace><Key.backspace><Key.backspace><Key.backspace><Key.backspace><Key.backspace>01/08/1900
Screenshot: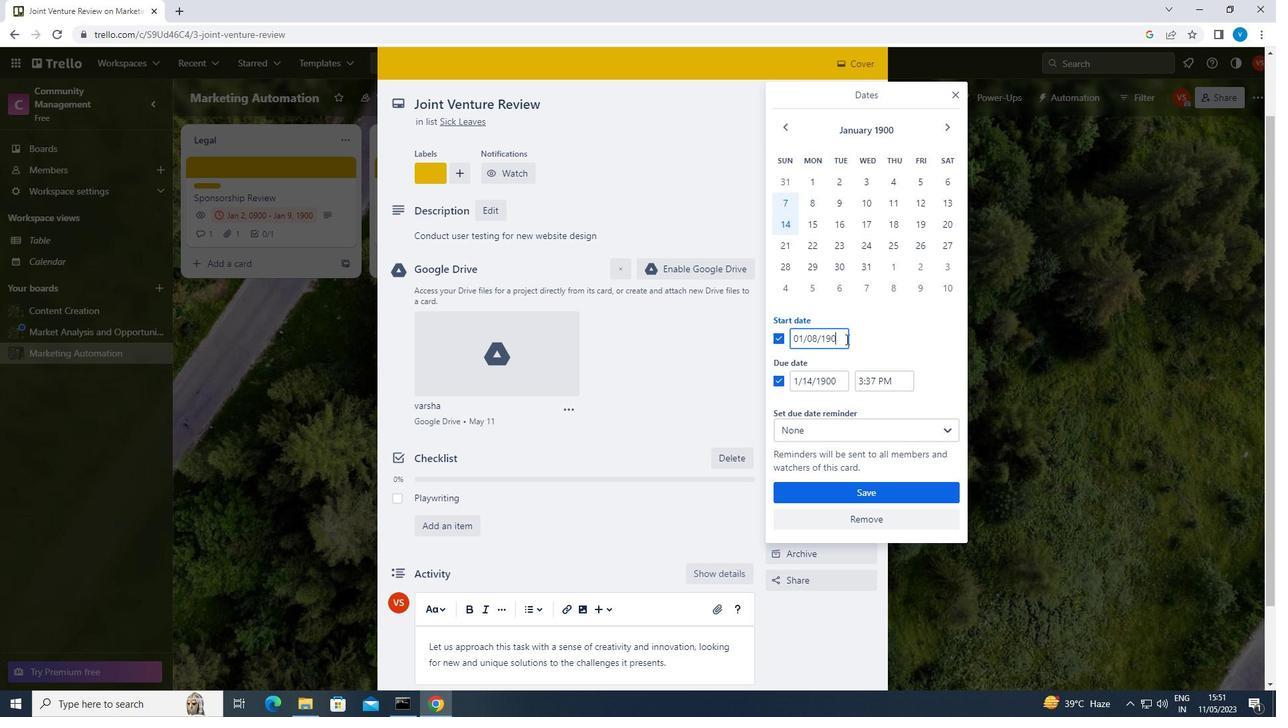 
Action: Mouse moved to (840, 382)
Screenshot: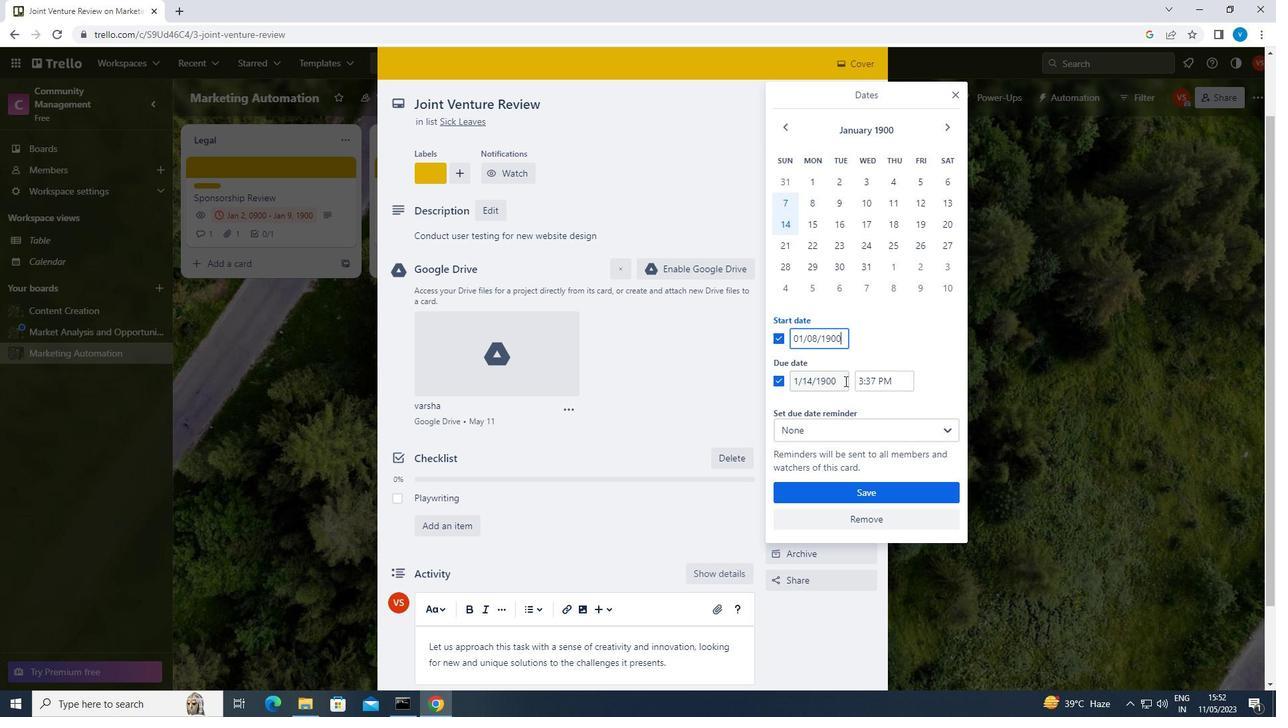 
Action: Mouse pressed left at (840, 382)
Screenshot: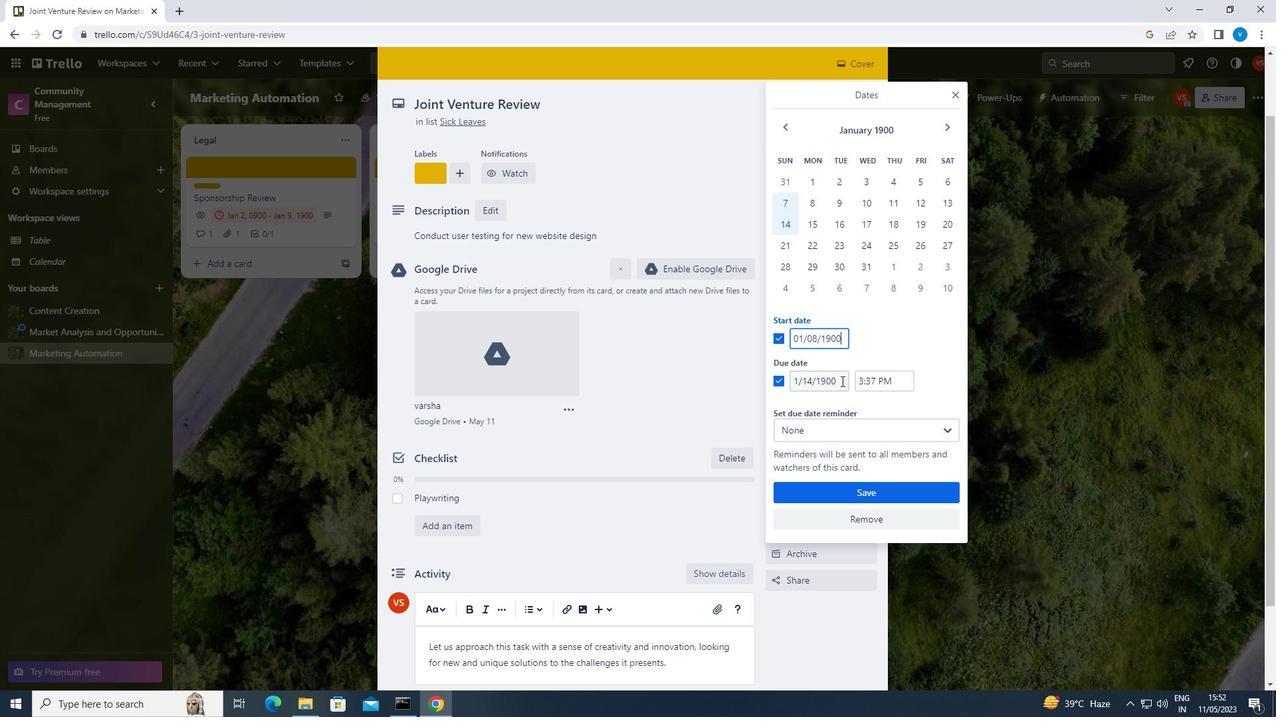 
Action: Key pressed <Key.backspace><Key.backspace><Key.backspace><Key.backspace><Key.backspace><Key.backspace><Key.backspace><Key.backspace><Key.backspace><Key.backspace><Key.backspace><Key.backspace><Key.backspace>01/15/1900
Screenshot: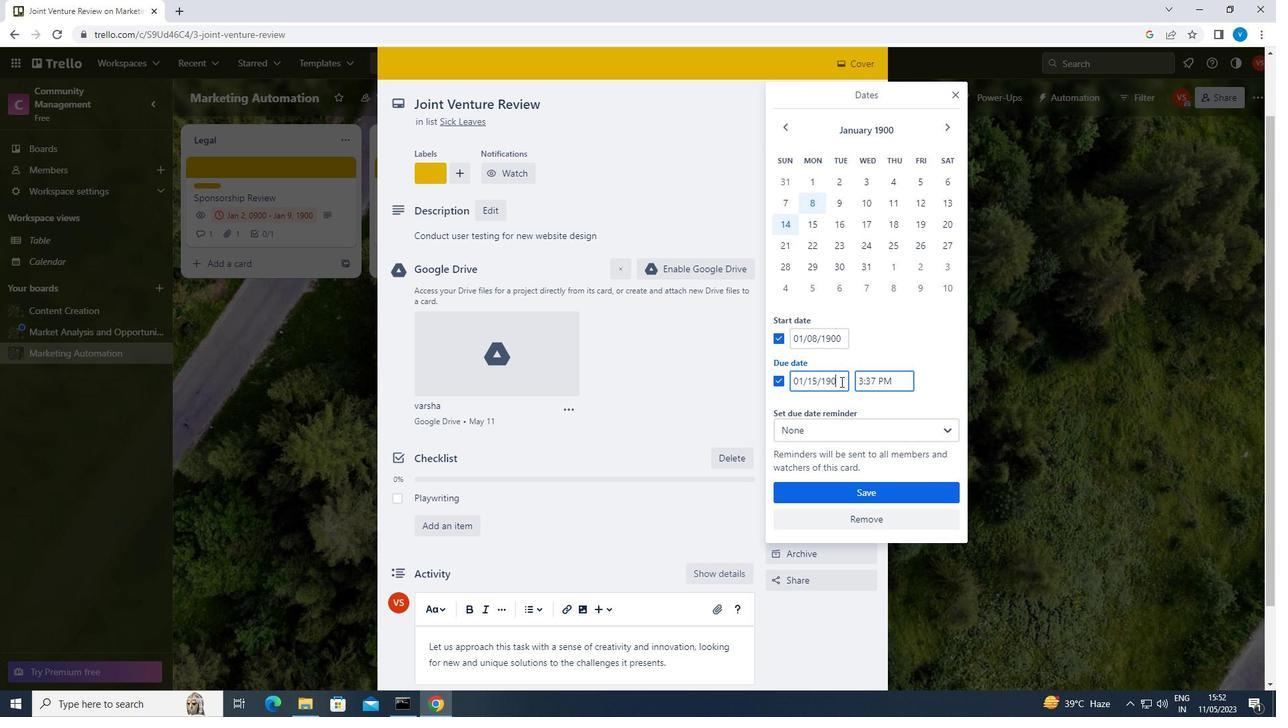 
Action: Mouse moved to (855, 491)
Screenshot: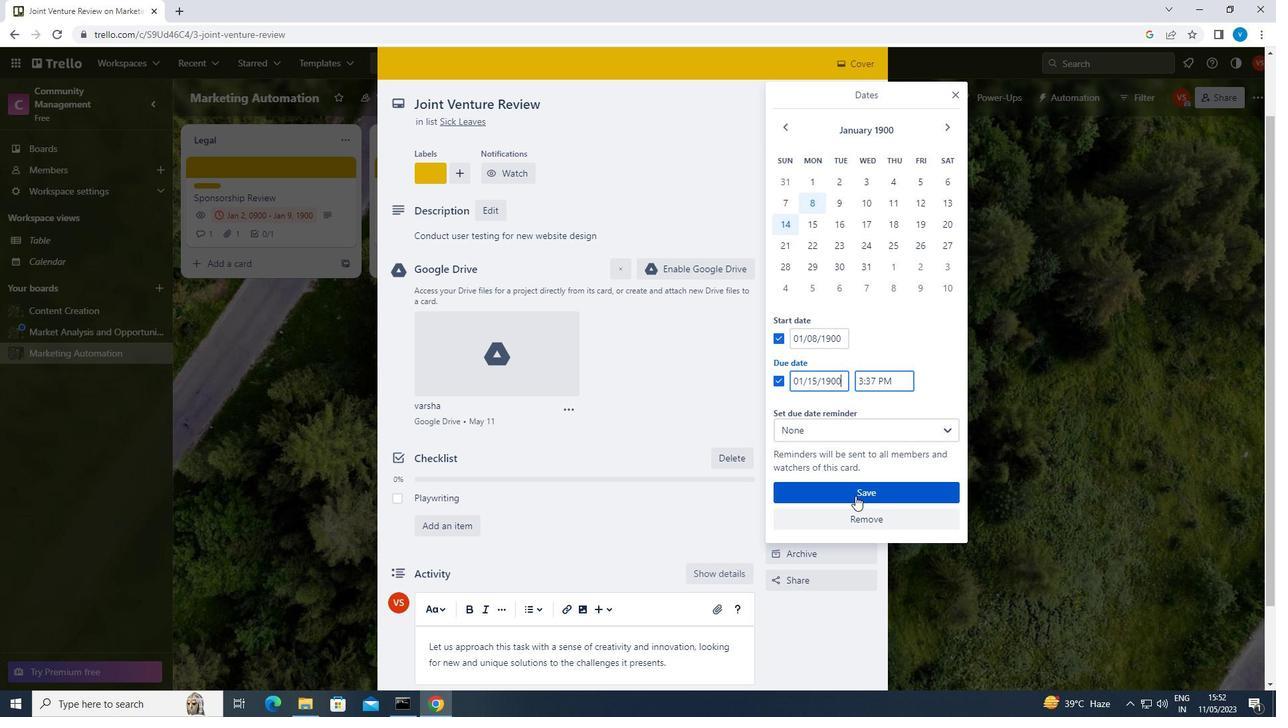 
Action: Mouse pressed left at (855, 491)
Screenshot: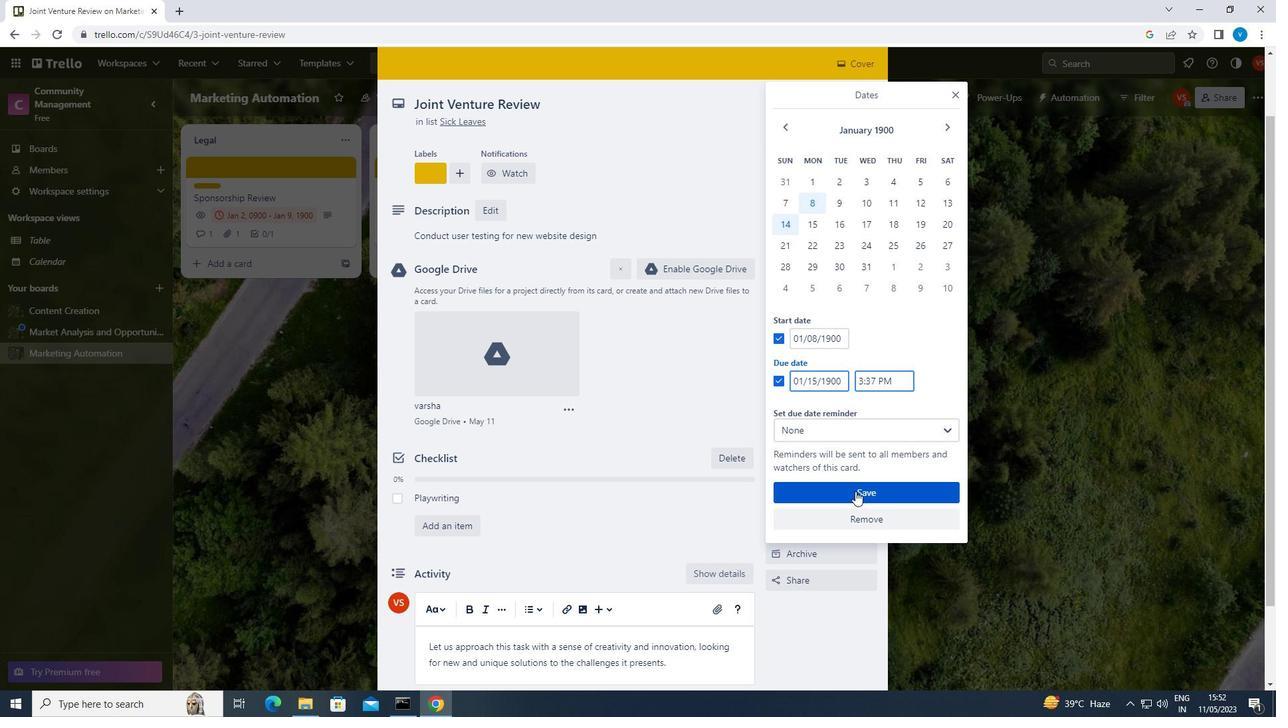 
Action: Mouse moved to (856, 490)
Screenshot: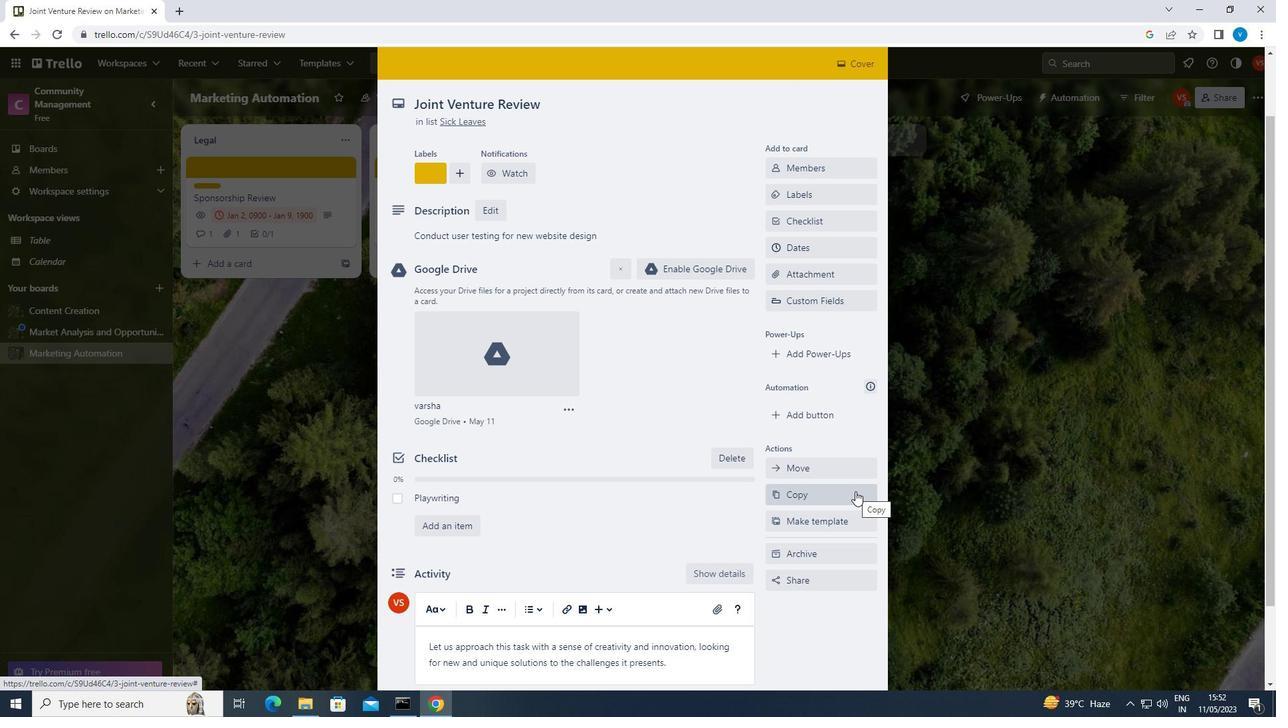 
